 Task: For heading Arial Rounded MT Bold with Underline.  font size for heading26,  'Change the font style of data to'Browallia New.  and font size to 18,  Change the alignment of both headline & data to Align middle & Align Text left.  In the sheet  Drive Sales templetes 
Action: Mouse moved to (1035, 141)
Screenshot: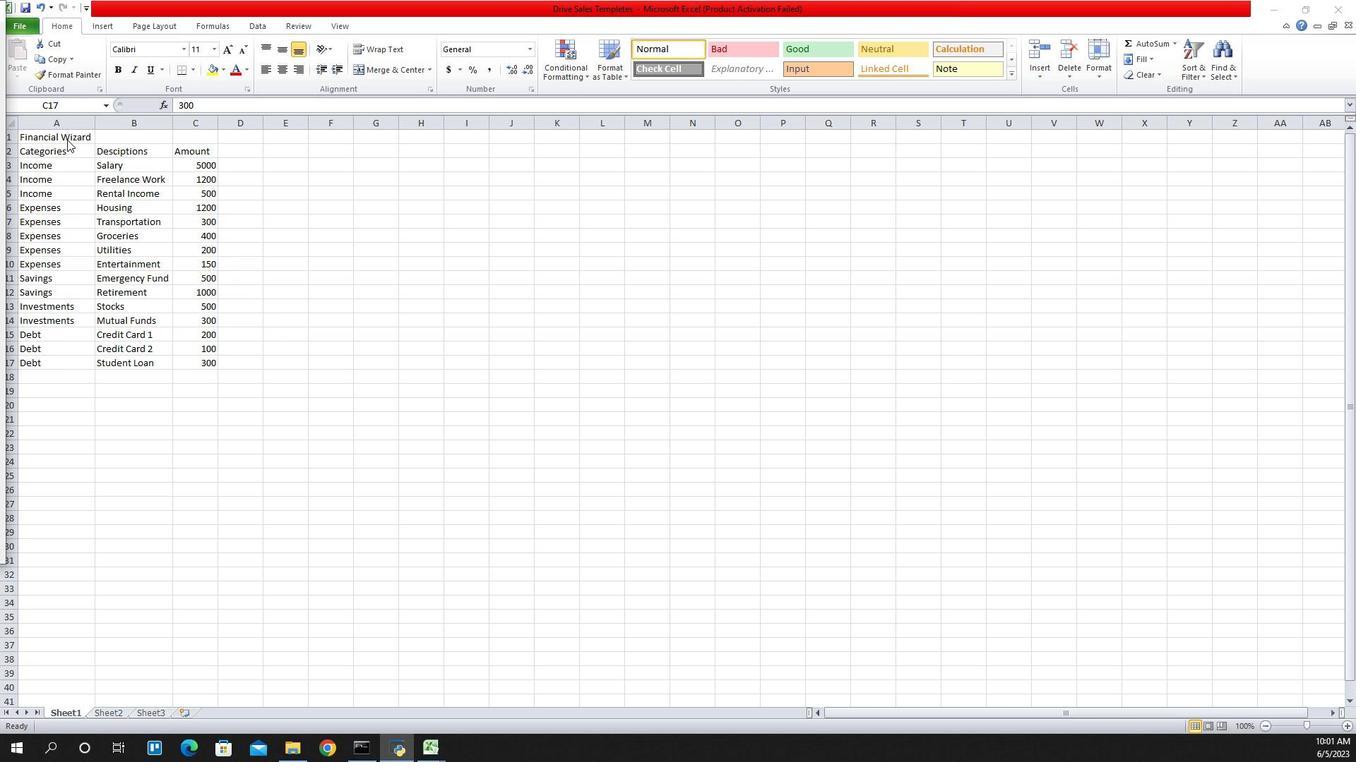 
Action: Mouse pressed left at (1035, 141)
Screenshot: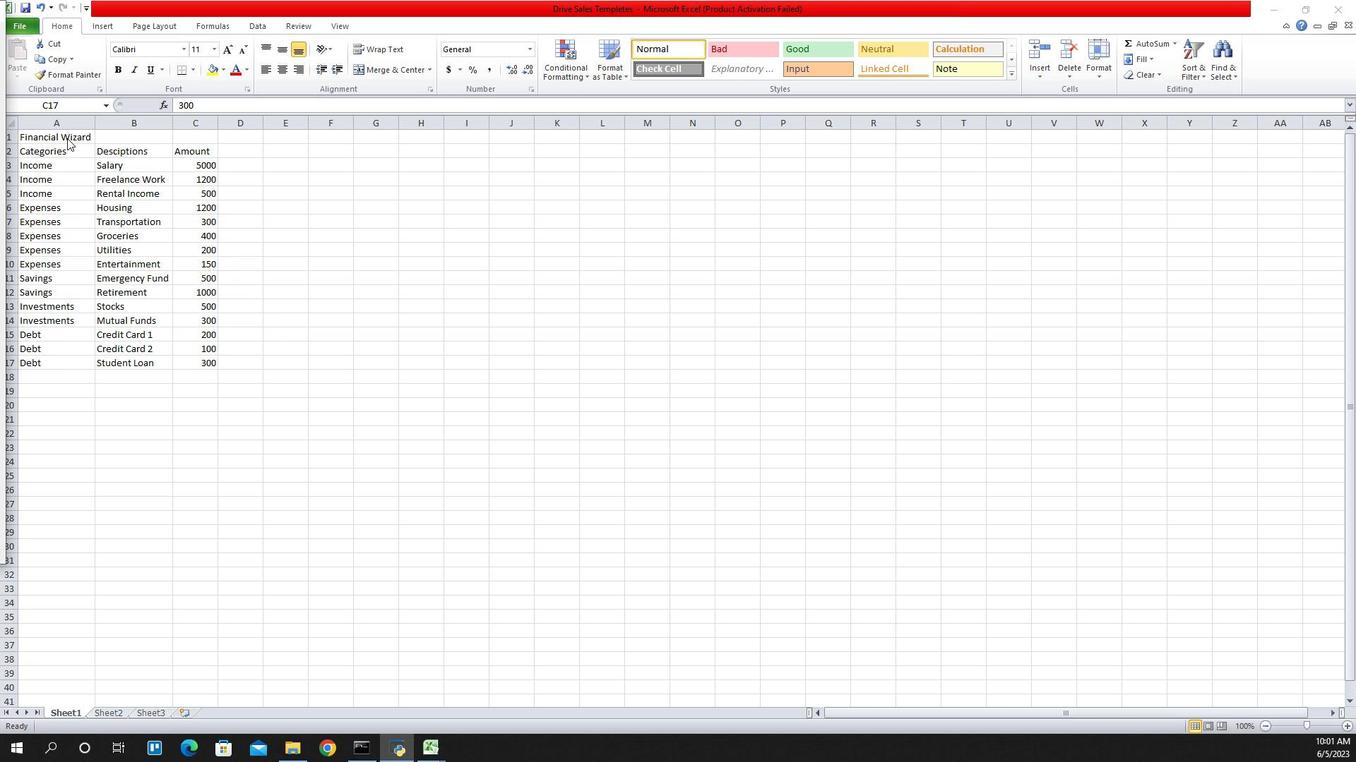 
Action: Mouse moved to (1031, 139)
Screenshot: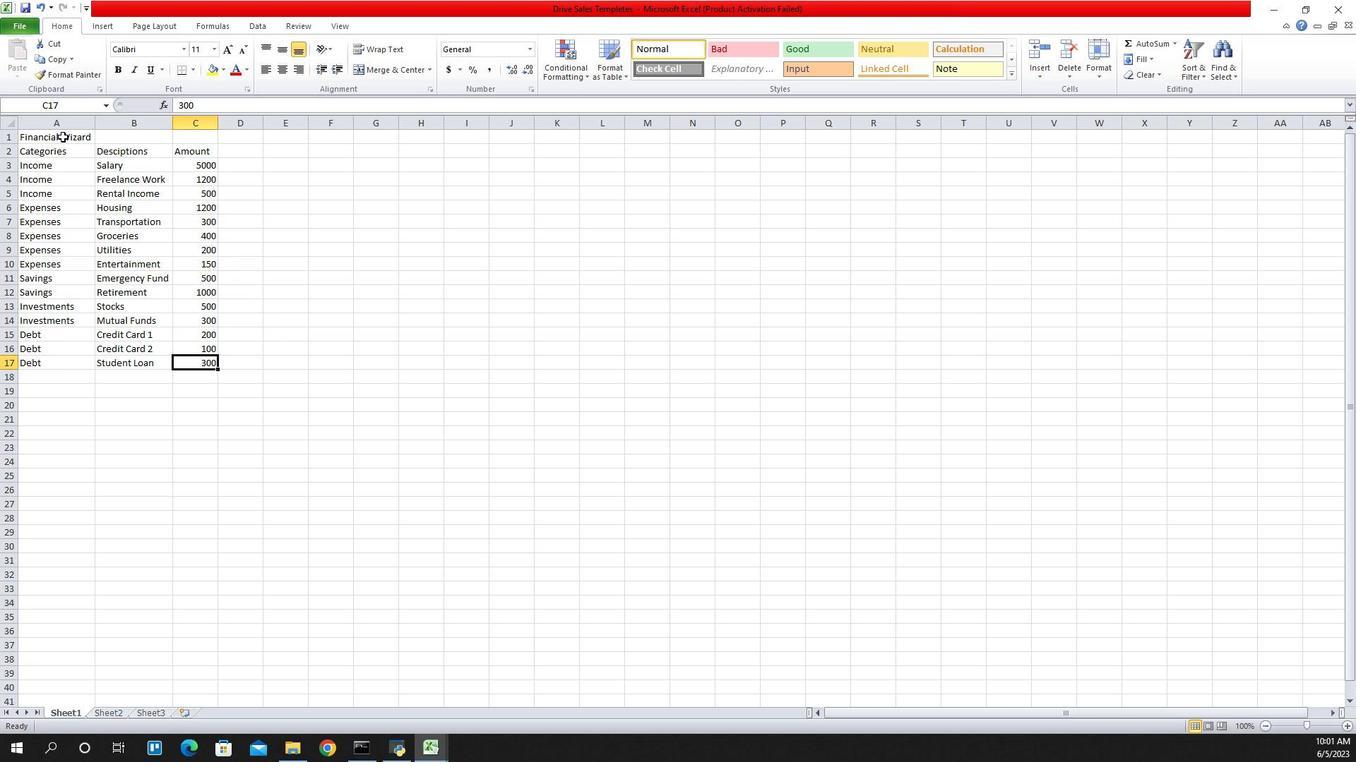 
Action: Mouse pressed left at (1031, 139)
Screenshot: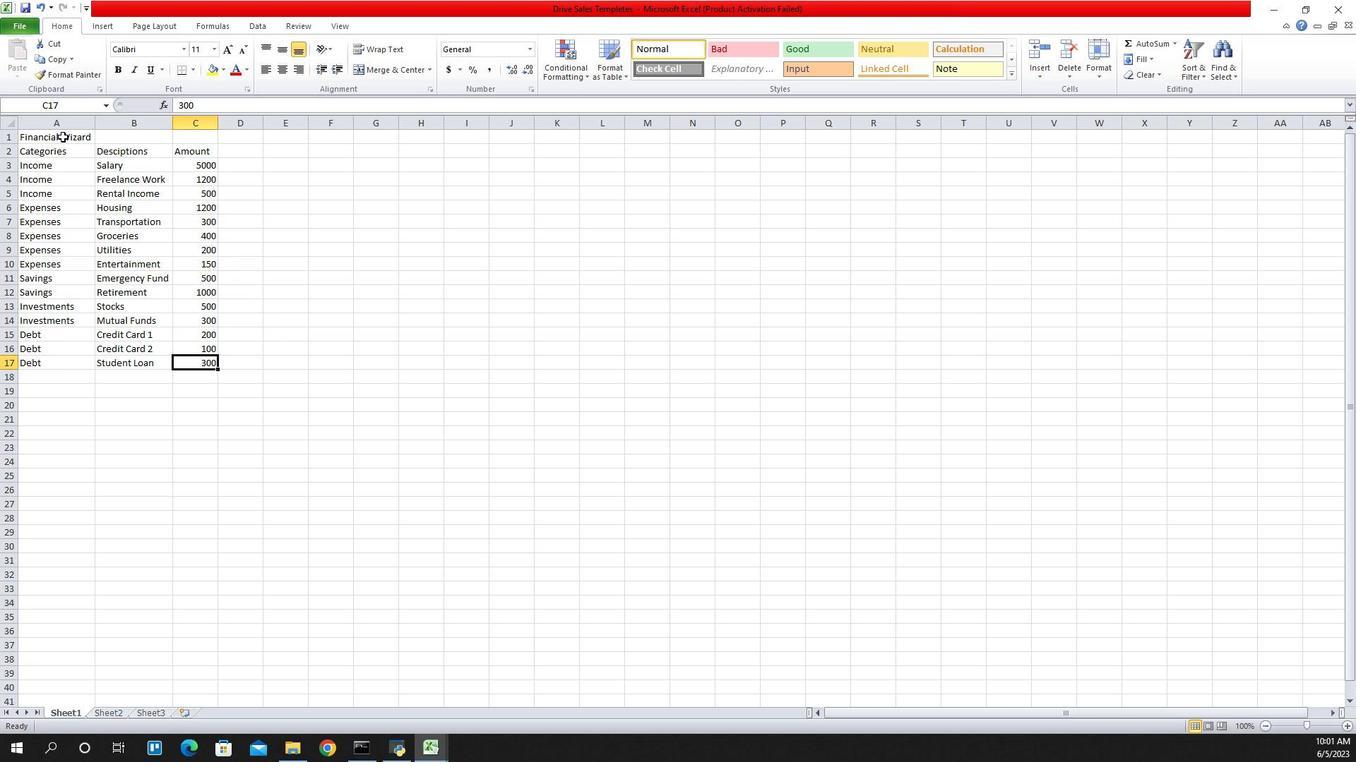 
Action: Mouse moved to (1359, 72)
Screenshot: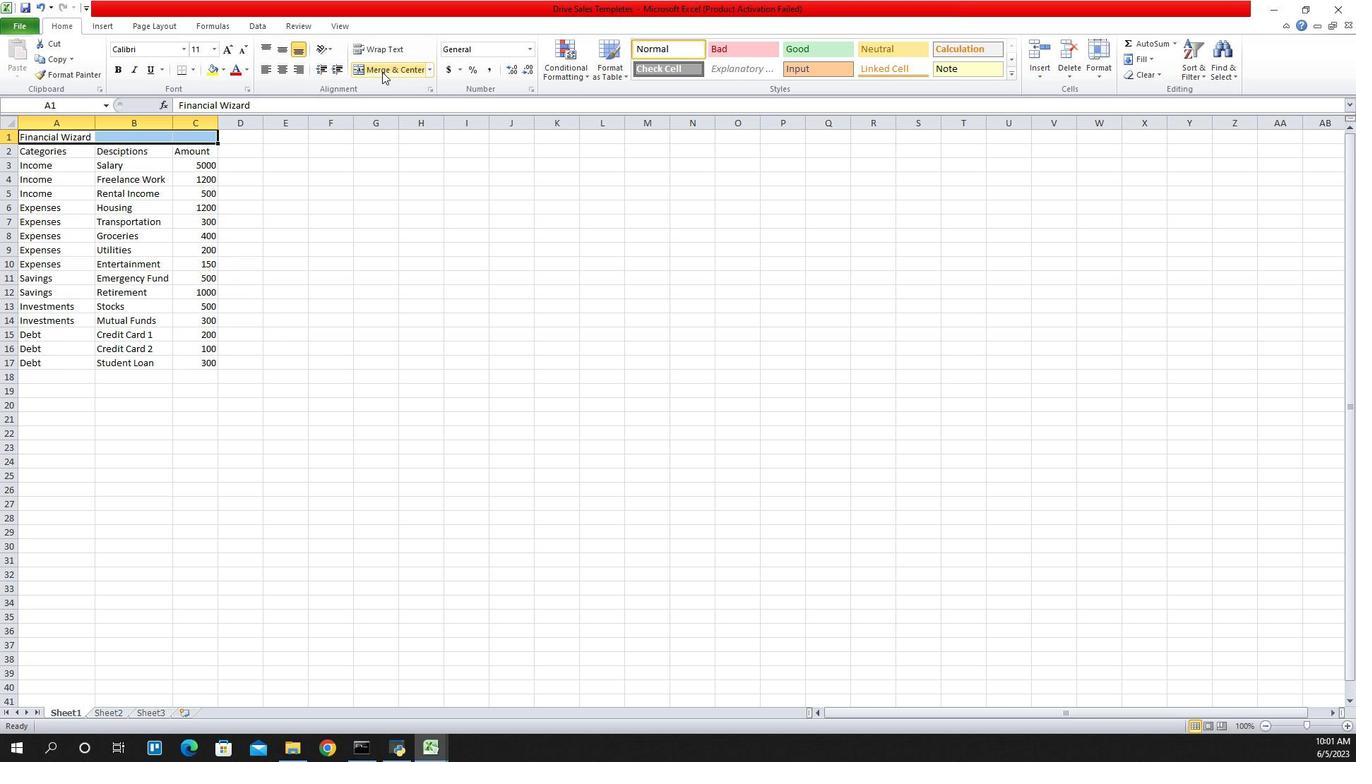 
Action: Mouse pressed left at (1359, 72)
Screenshot: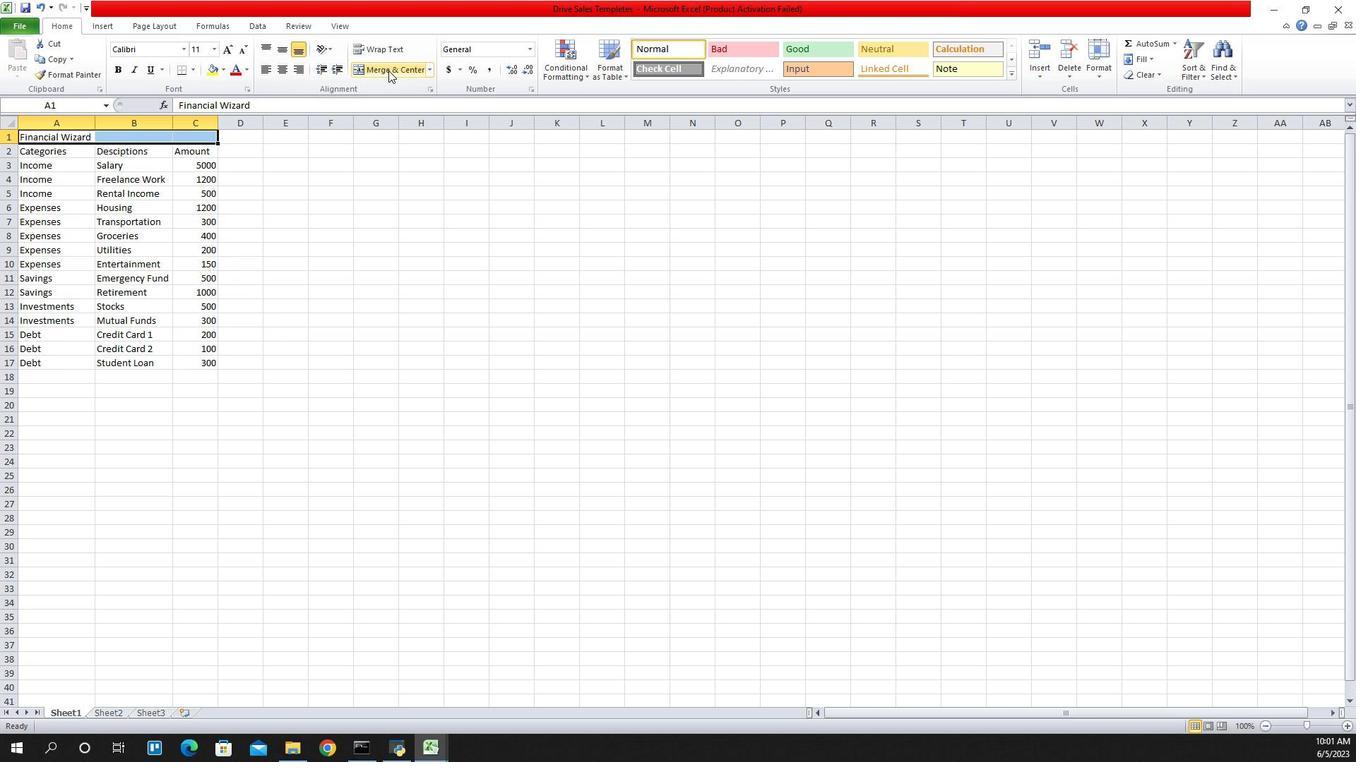 
Action: Mouse moved to (1119, 54)
Screenshot: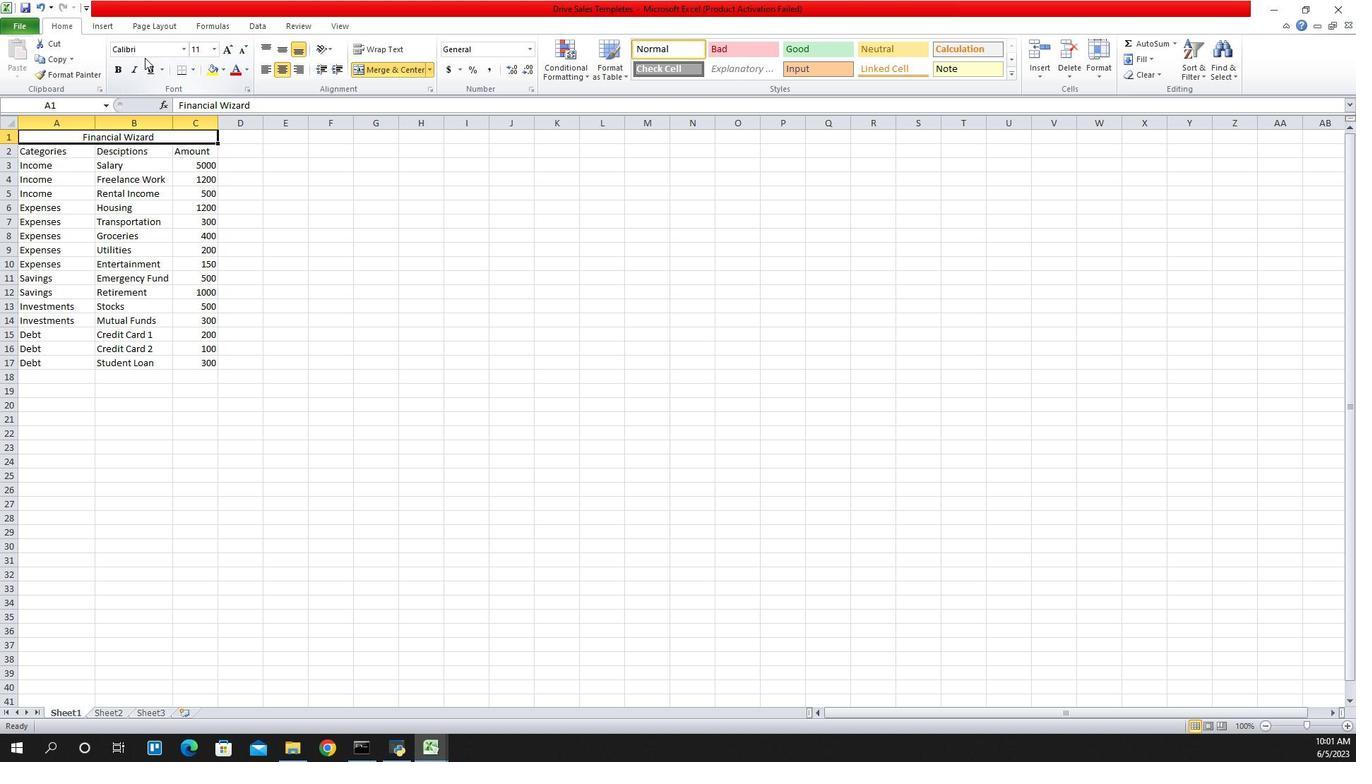 
Action: Mouse pressed left at (1119, 54)
Screenshot: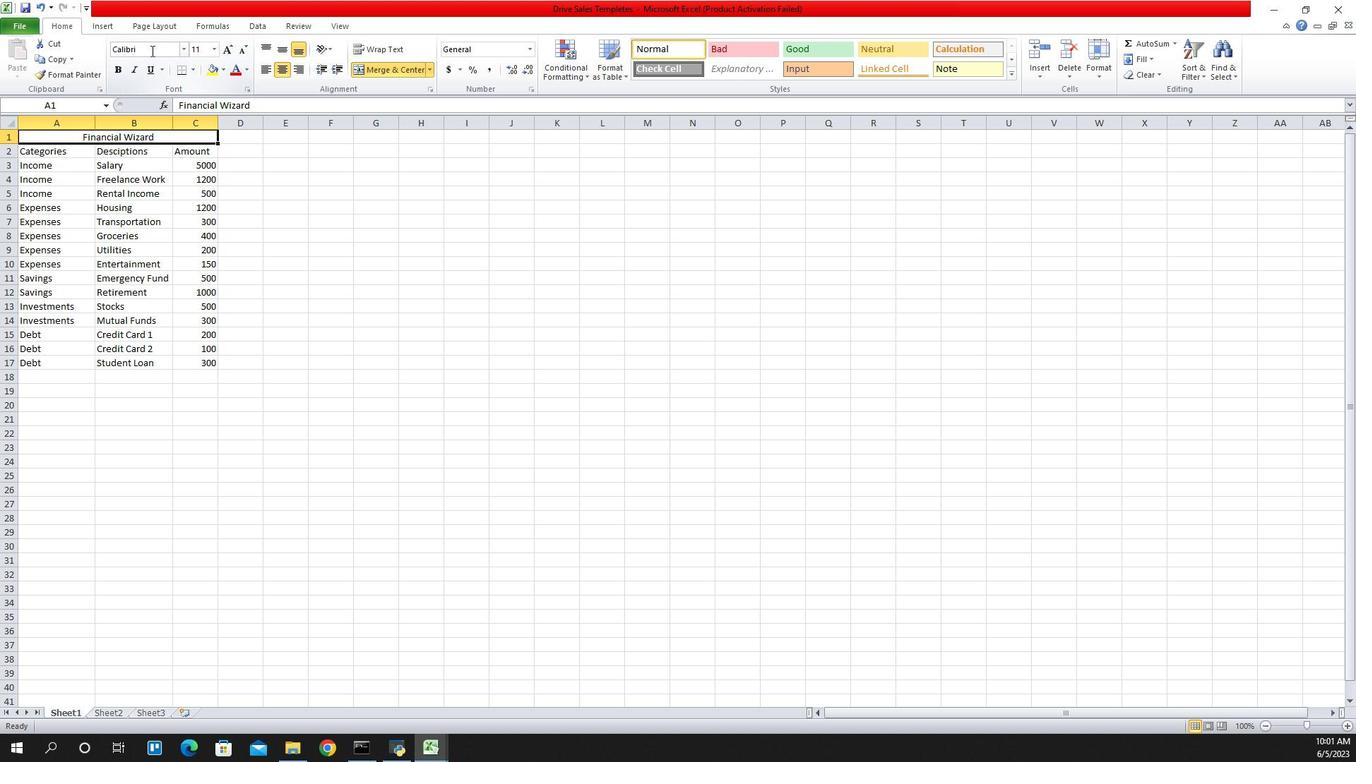 
Action: Key pressed arial<Key.space>rounded<Key.space>mt<Key.enter>
Screenshot: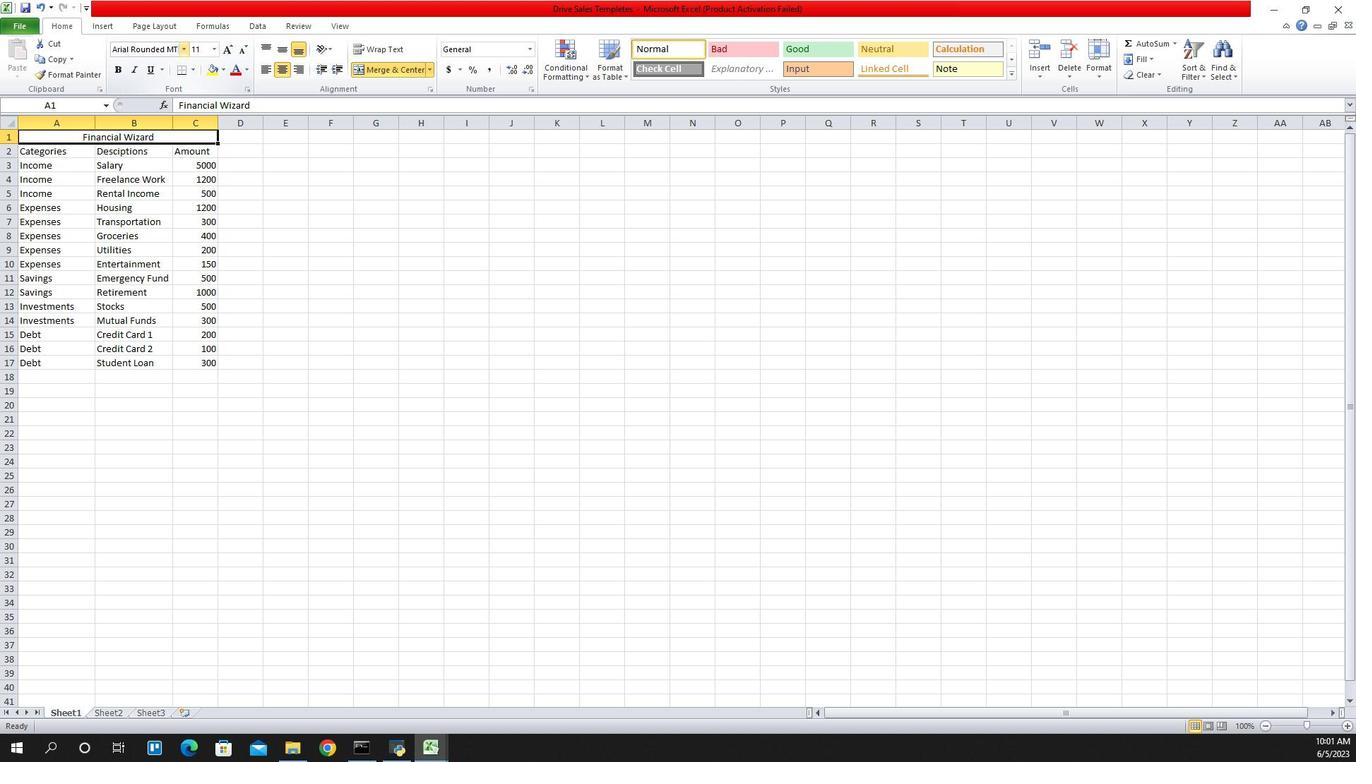 
Action: Mouse moved to (1120, 78)
Screenshot: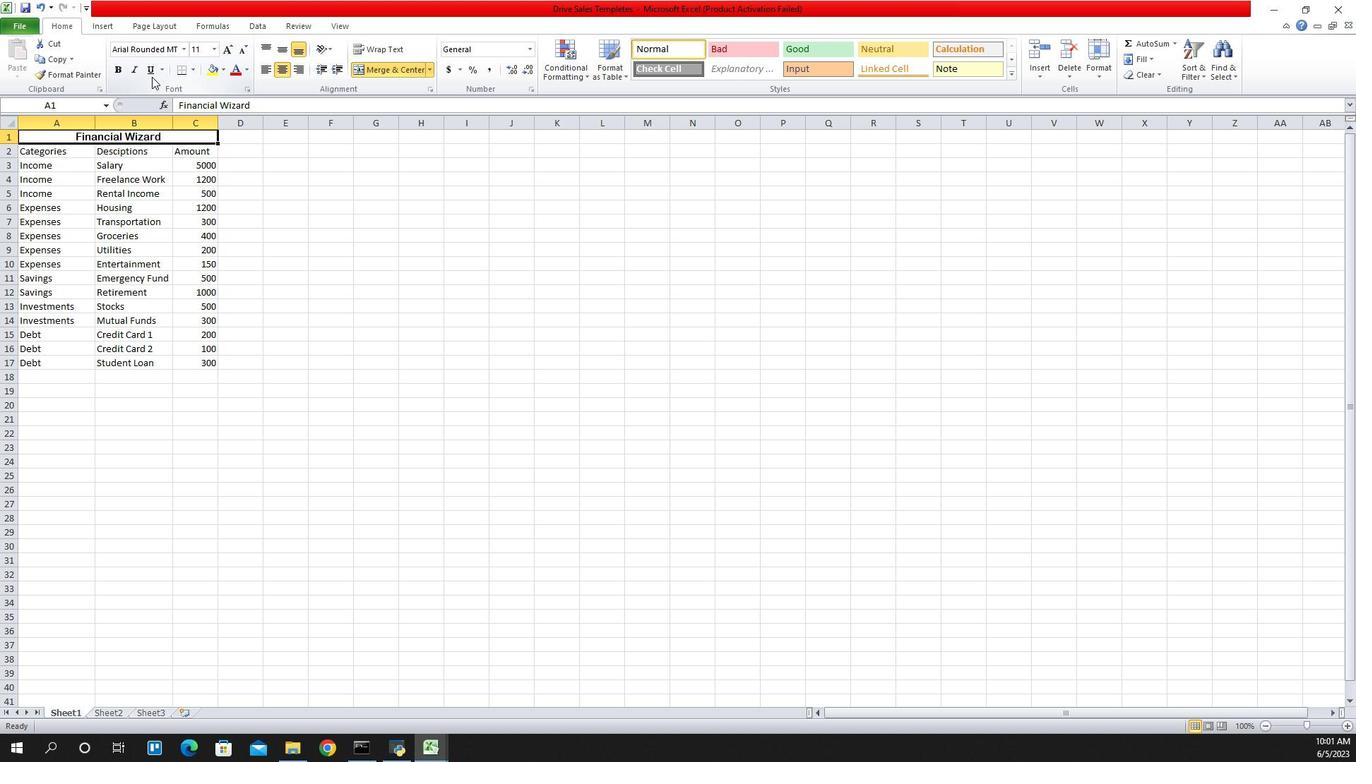 
Action: Mouse pressed left at (1120, 78)
Screenshot: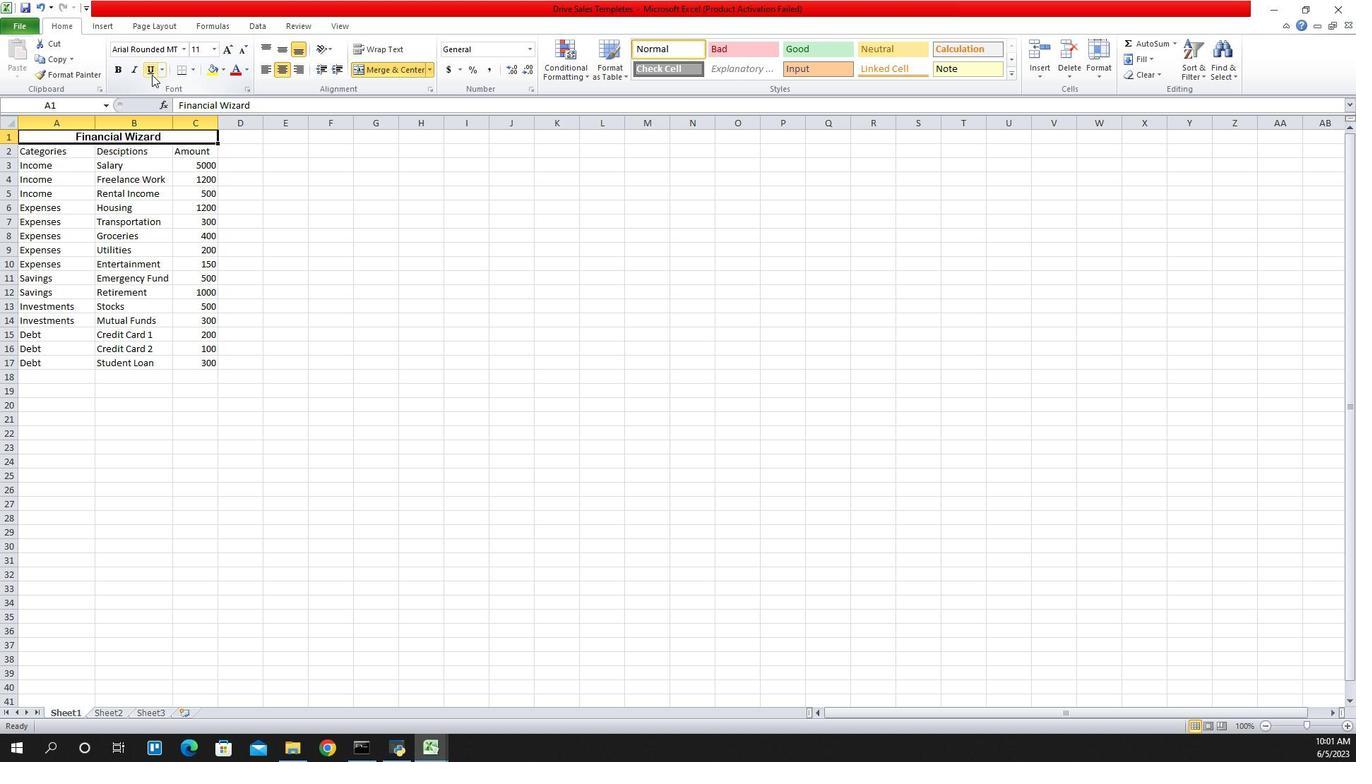 
Action: Mouse moved to (1183, 58)
Screenshot: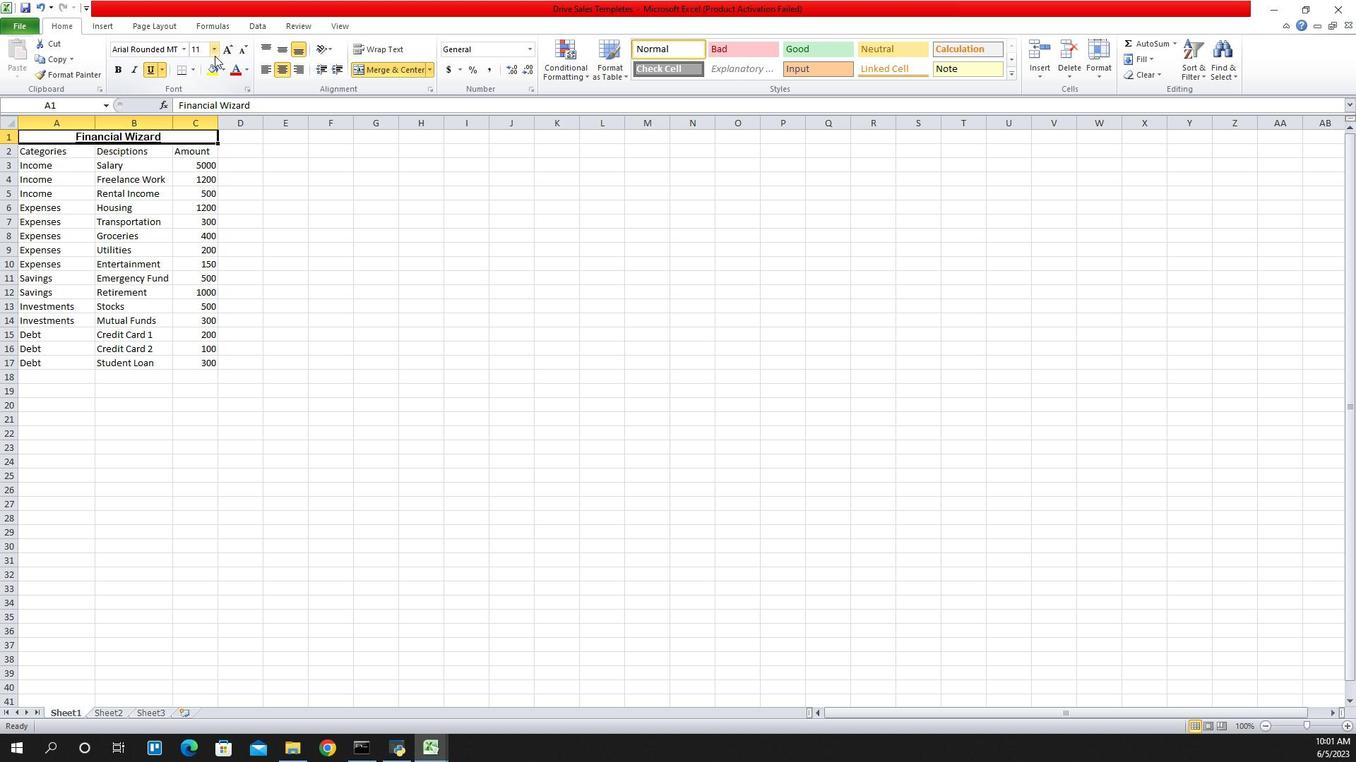 
Action: Mouse pressed left at (1183, 58)
Screenshot: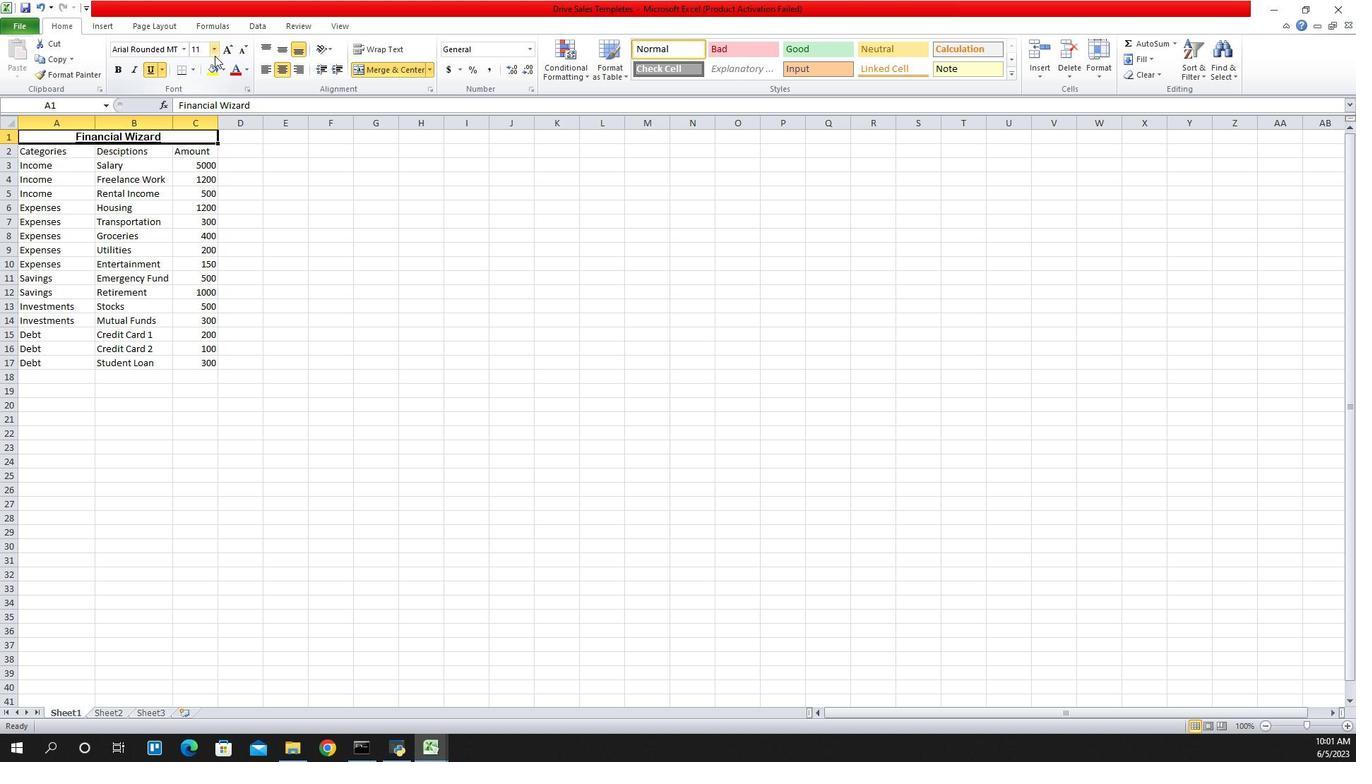 
Action: Mouse moved to (1168, 199)
Screenshot: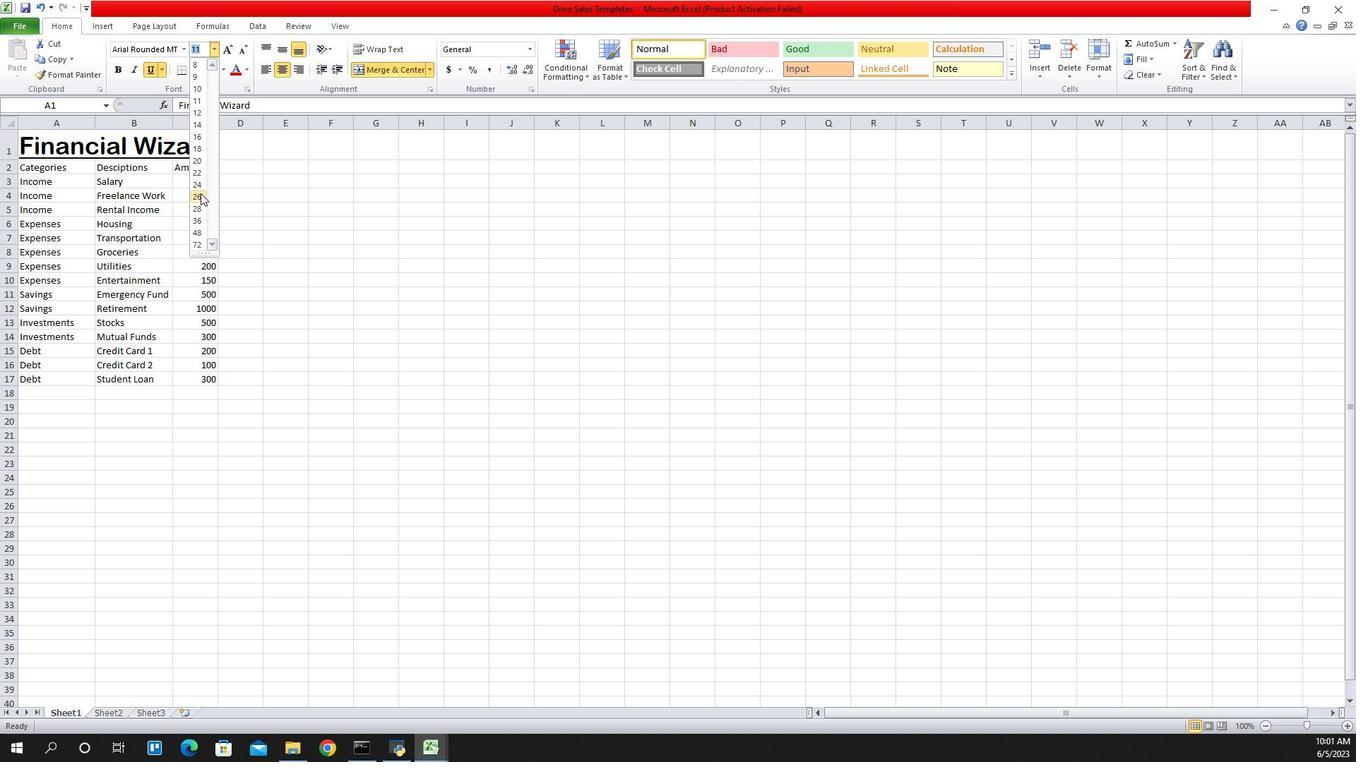 
Action: Mouse pressed left at (1168, 199)
Screenshot: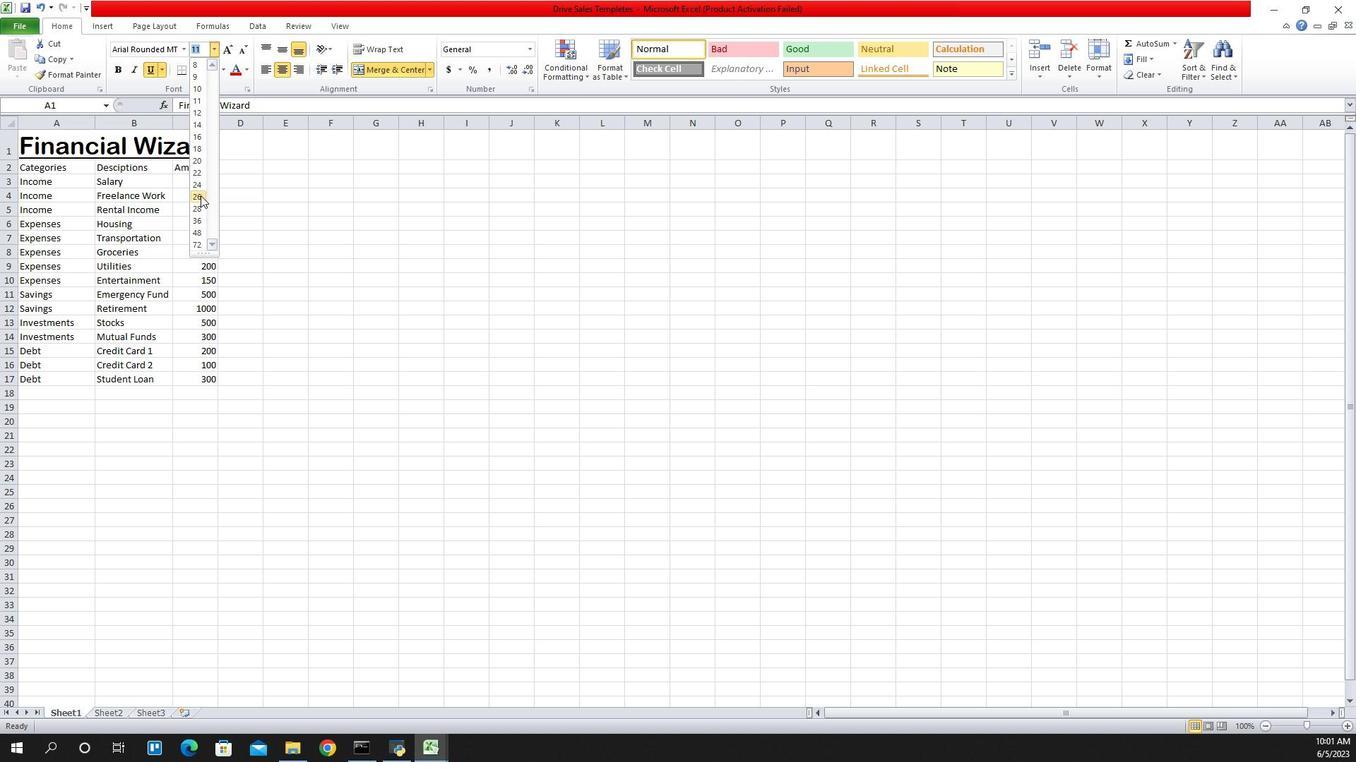 
Action: Mouse moved to (1049, 172)
Screenshot: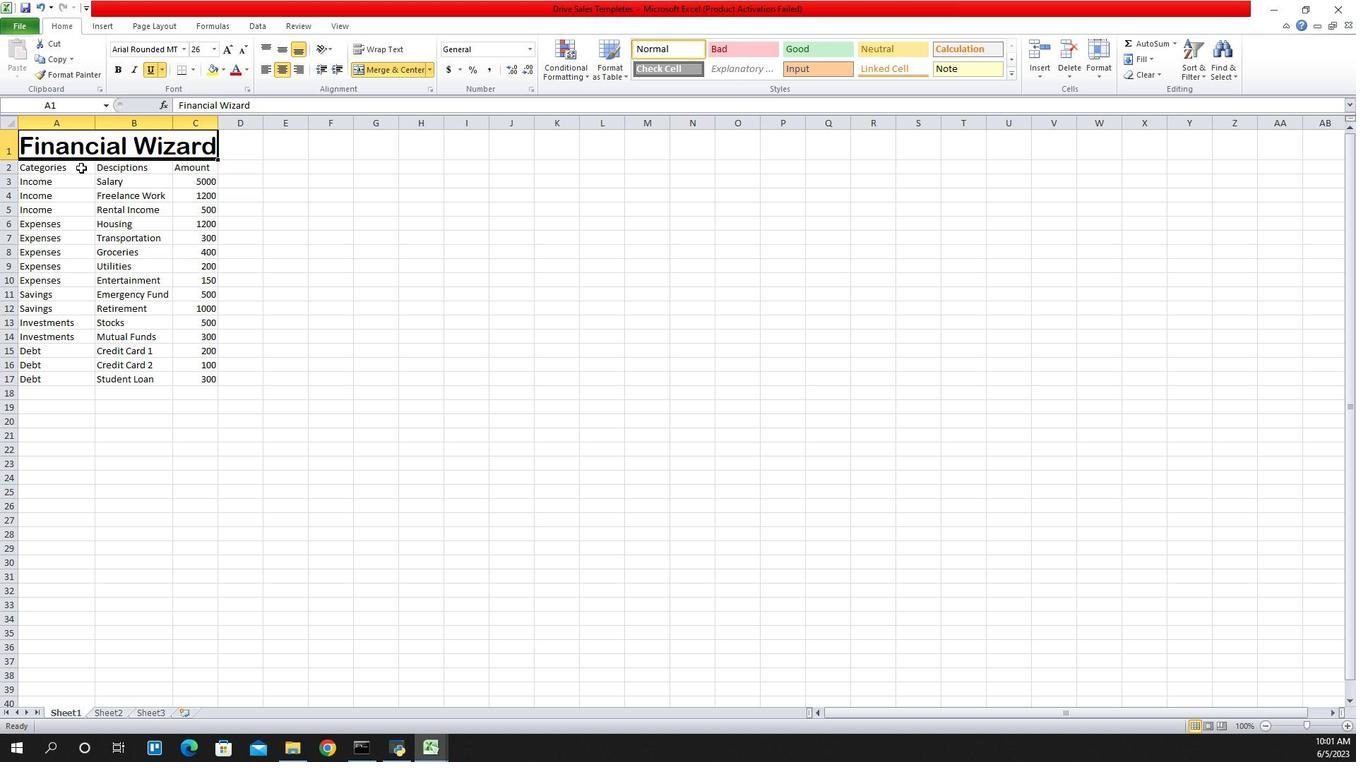 
Action: Mouse pressed left at (1049, 172)
Screenshot: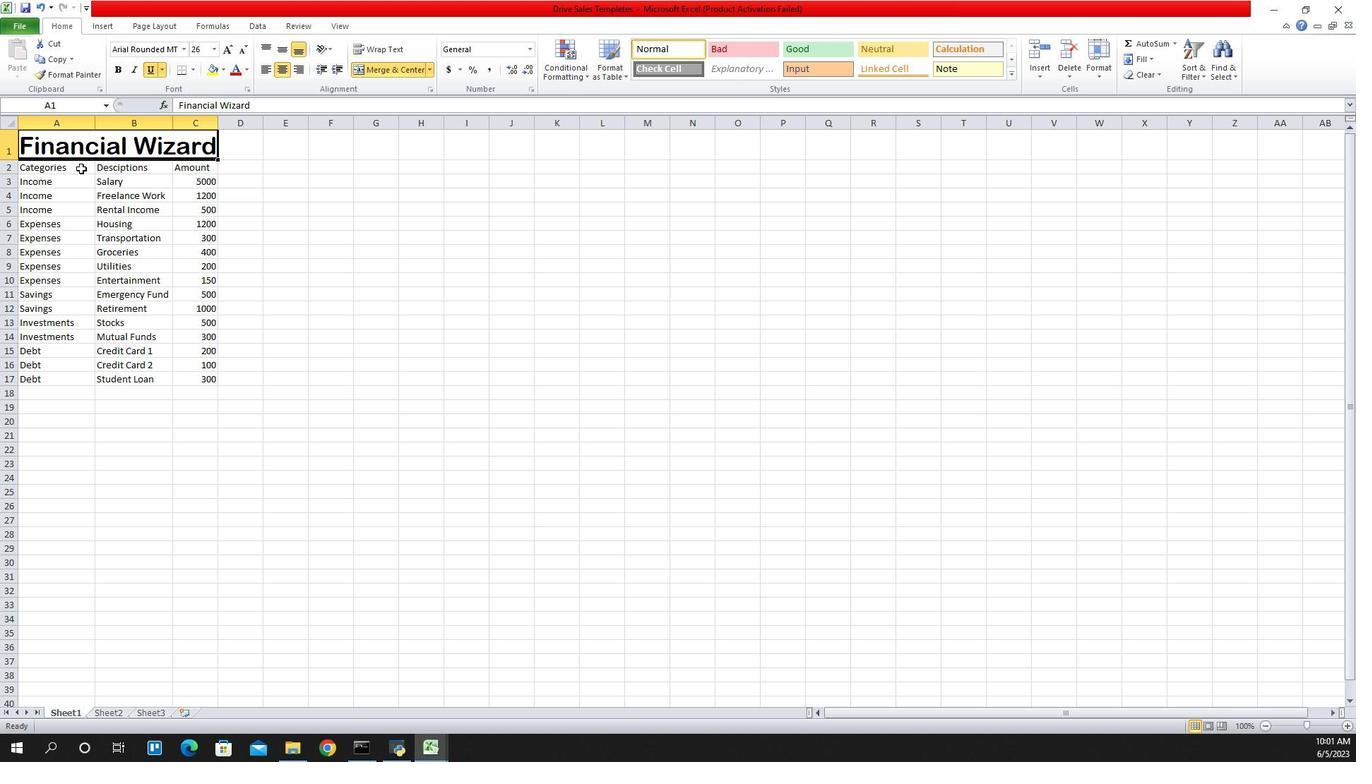 
Action: Mouse moved to (1135, 57)
Screenshot: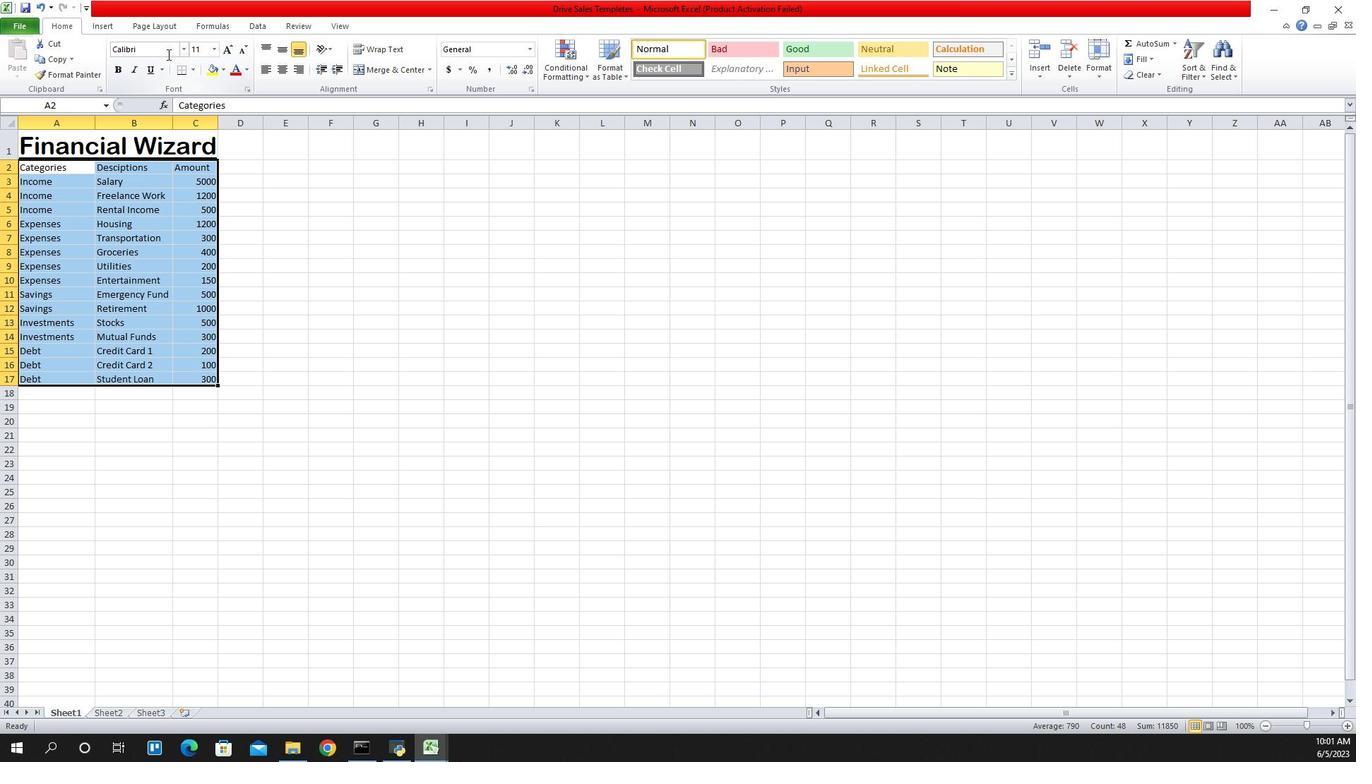 
Action: Mouse pressed left at (1135, 57)
Screenshot: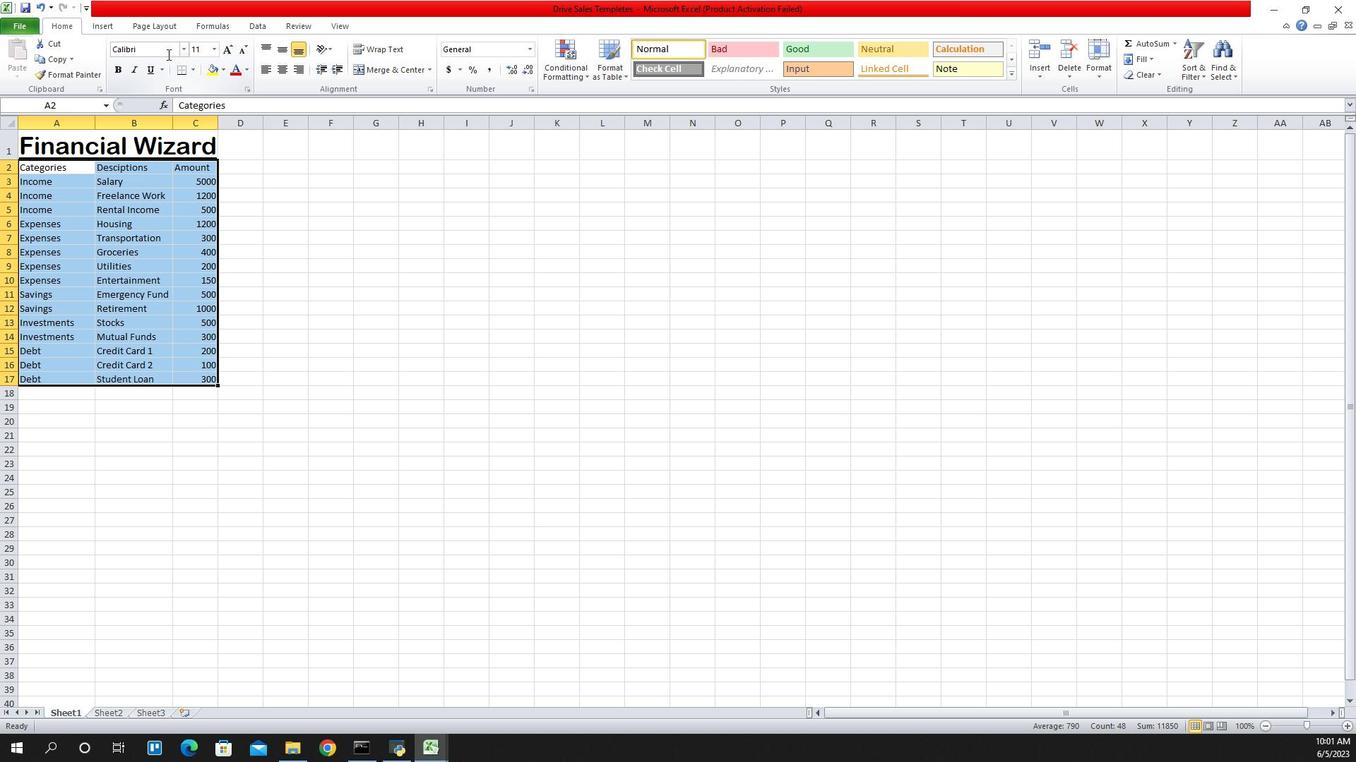
Action: Key pressed browallia<Key.space>new<Key.enter>
Screenshot: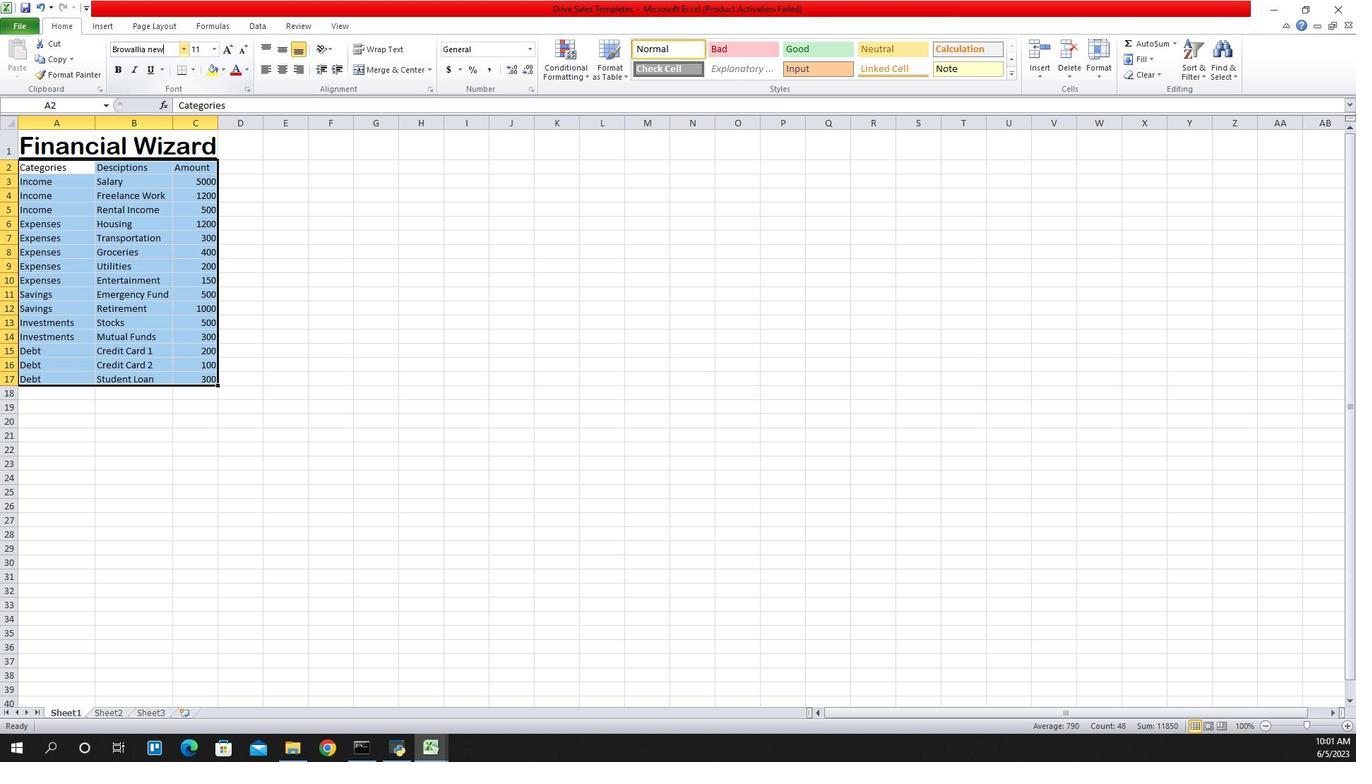 
Action: Mouse moved to (1186, 55)
Screenshot: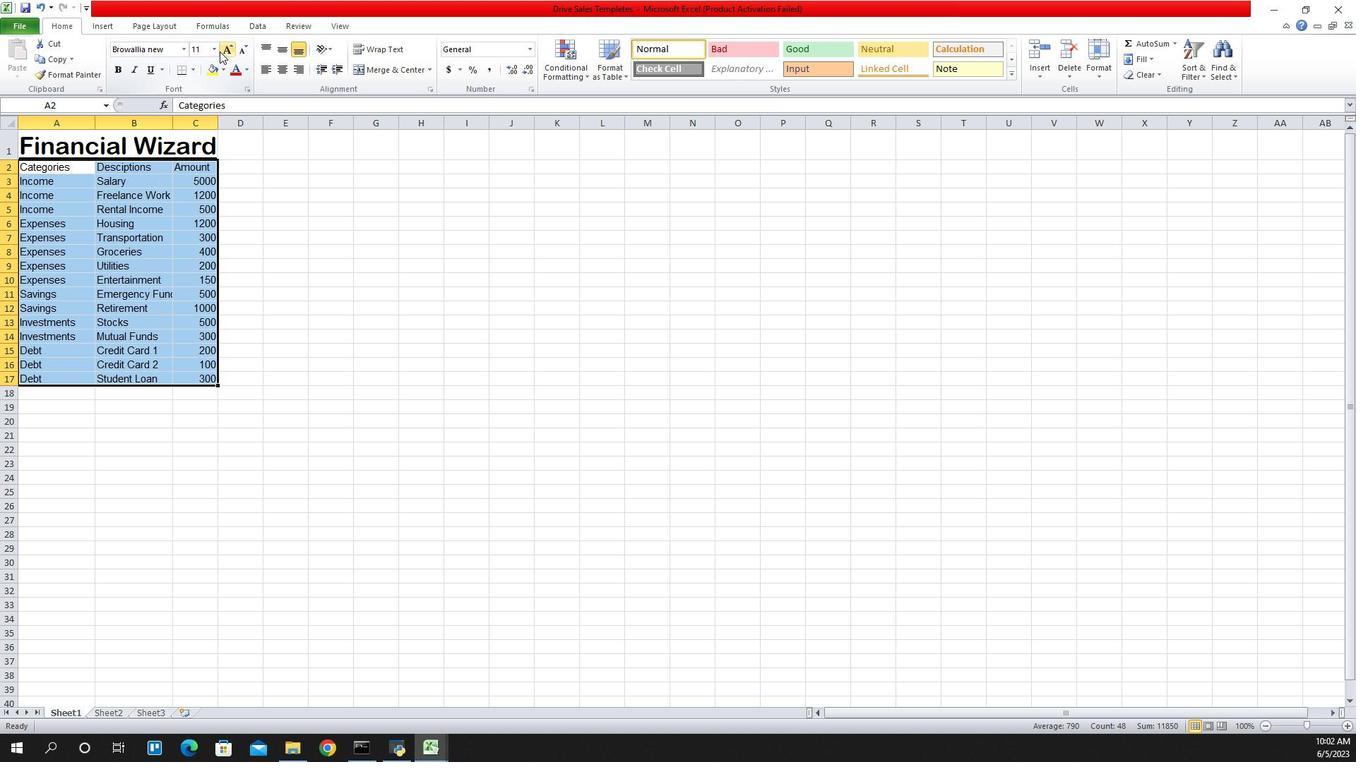 
Action: Mouse pressed left at (1186, 55)
Screenshot: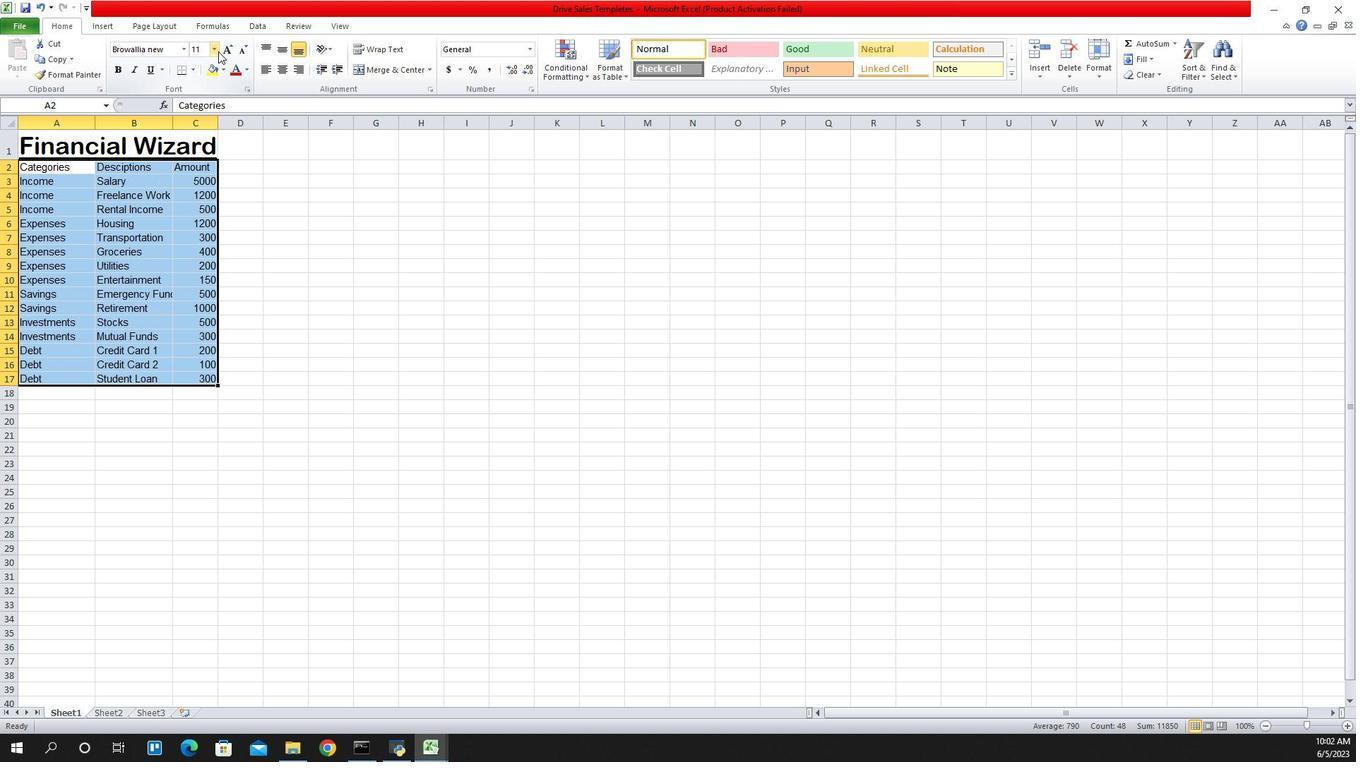 
Action: Mouse moved to (1172, 152)
Screenshot: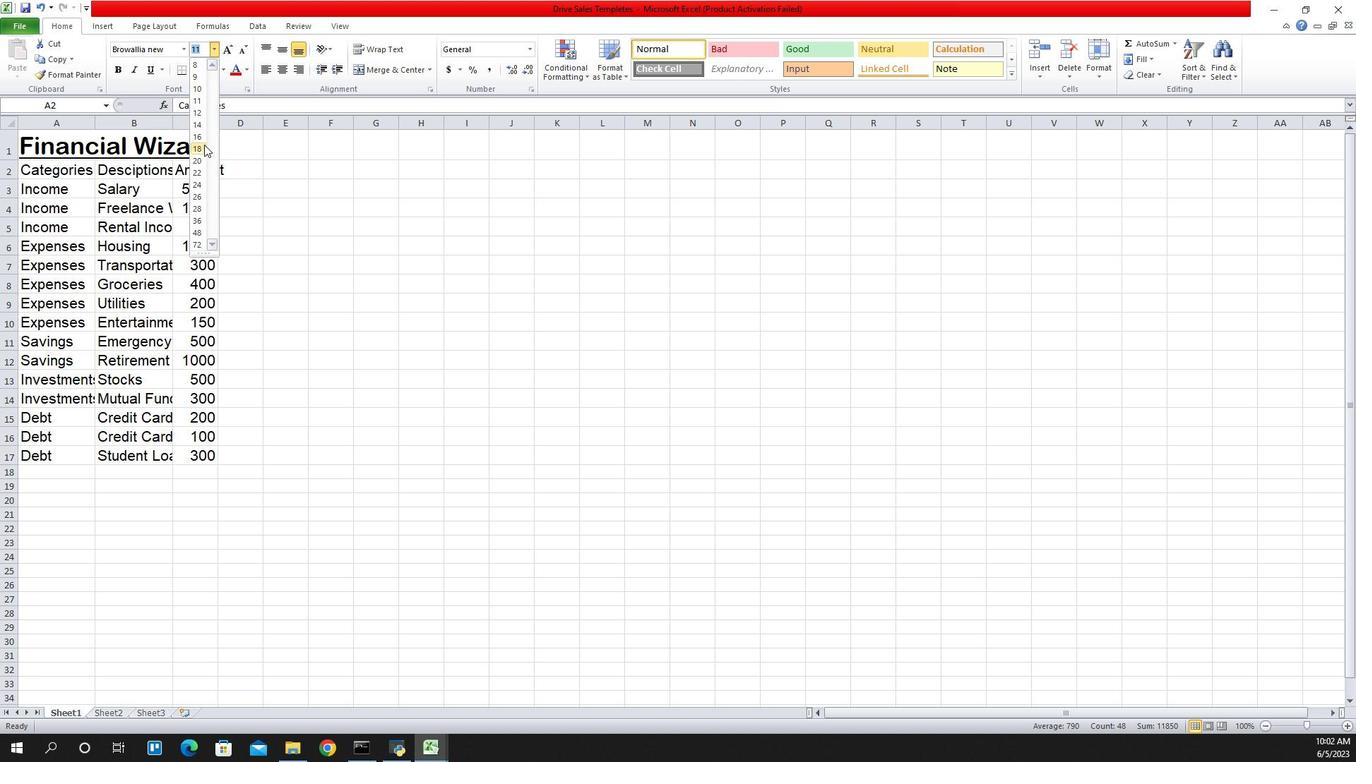 
Action: Mouse pressed left at (1172, 152)
Screenshot: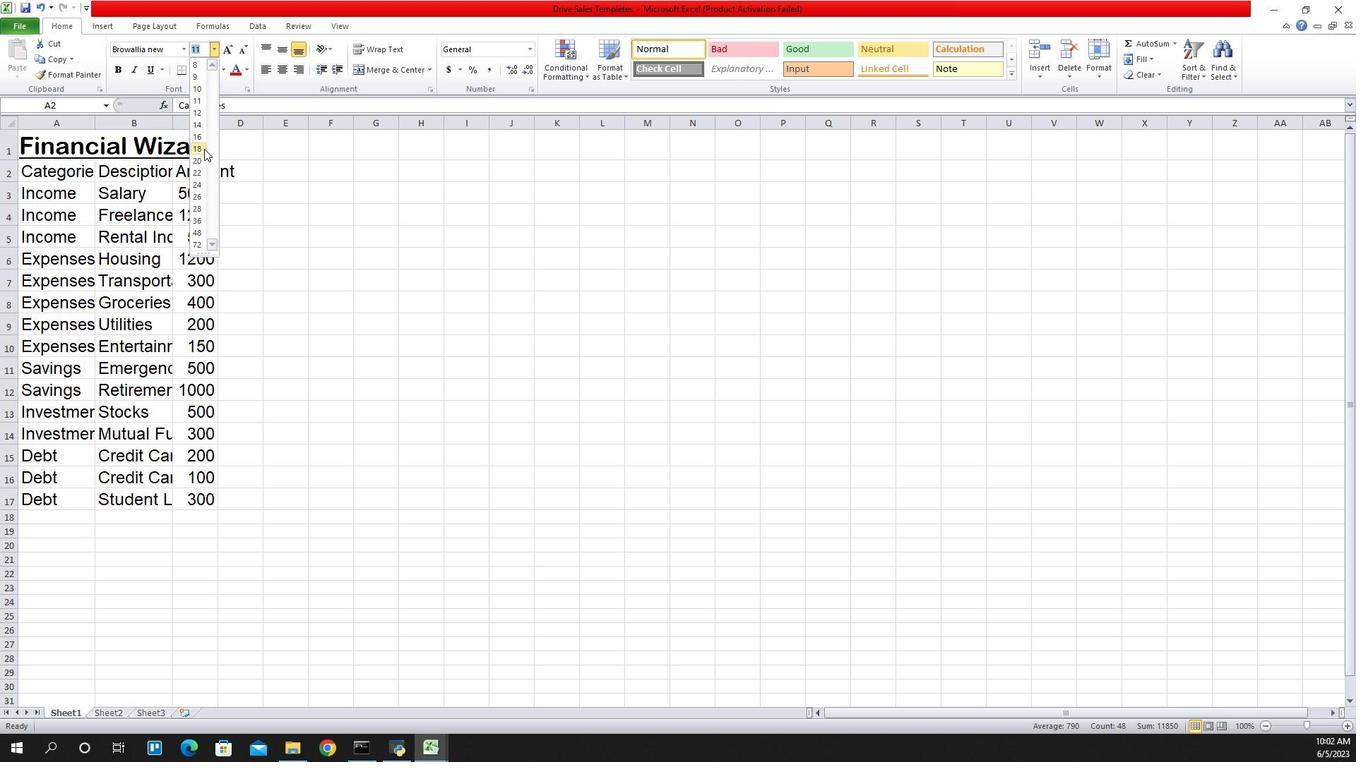 
Action: Mouse moved to (1086, 146)
Screenshot: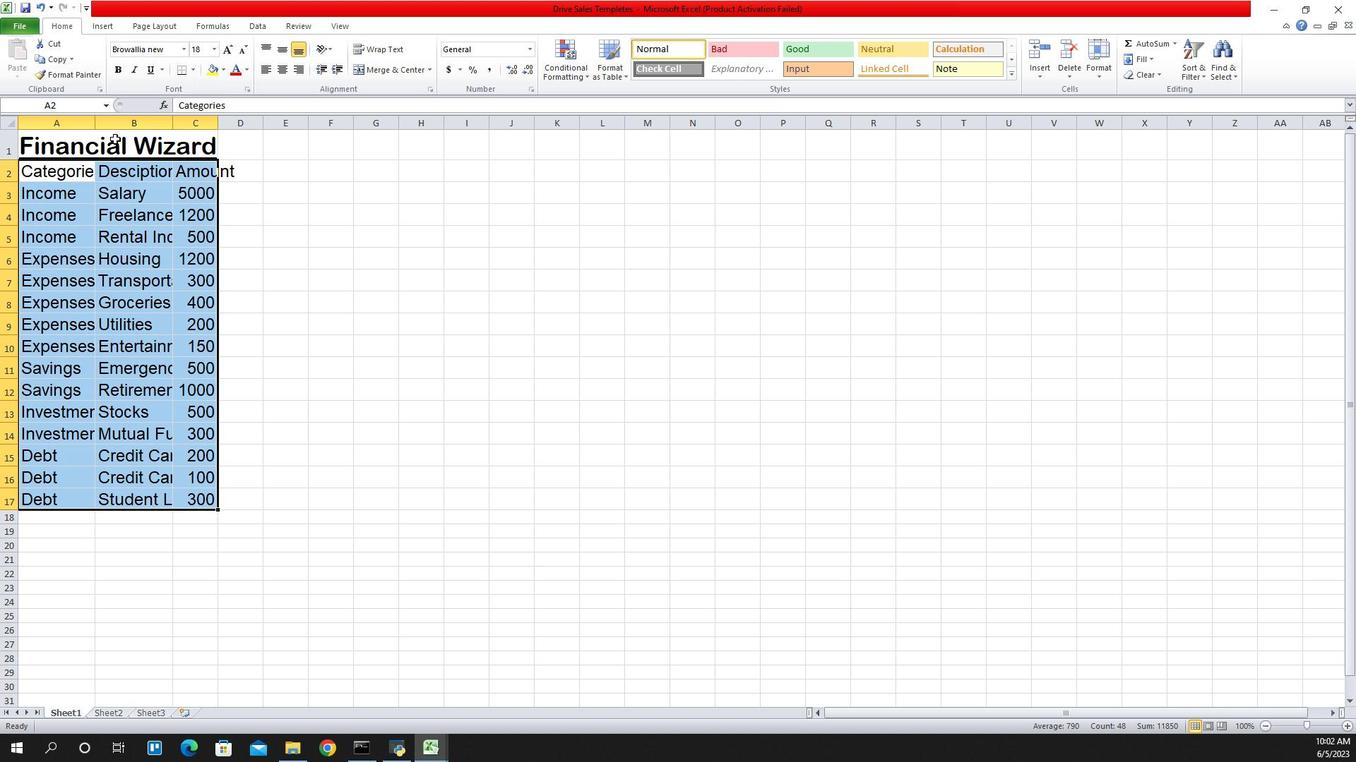 
Action: Mouse pressed left at (1086, 146)
Screenshot: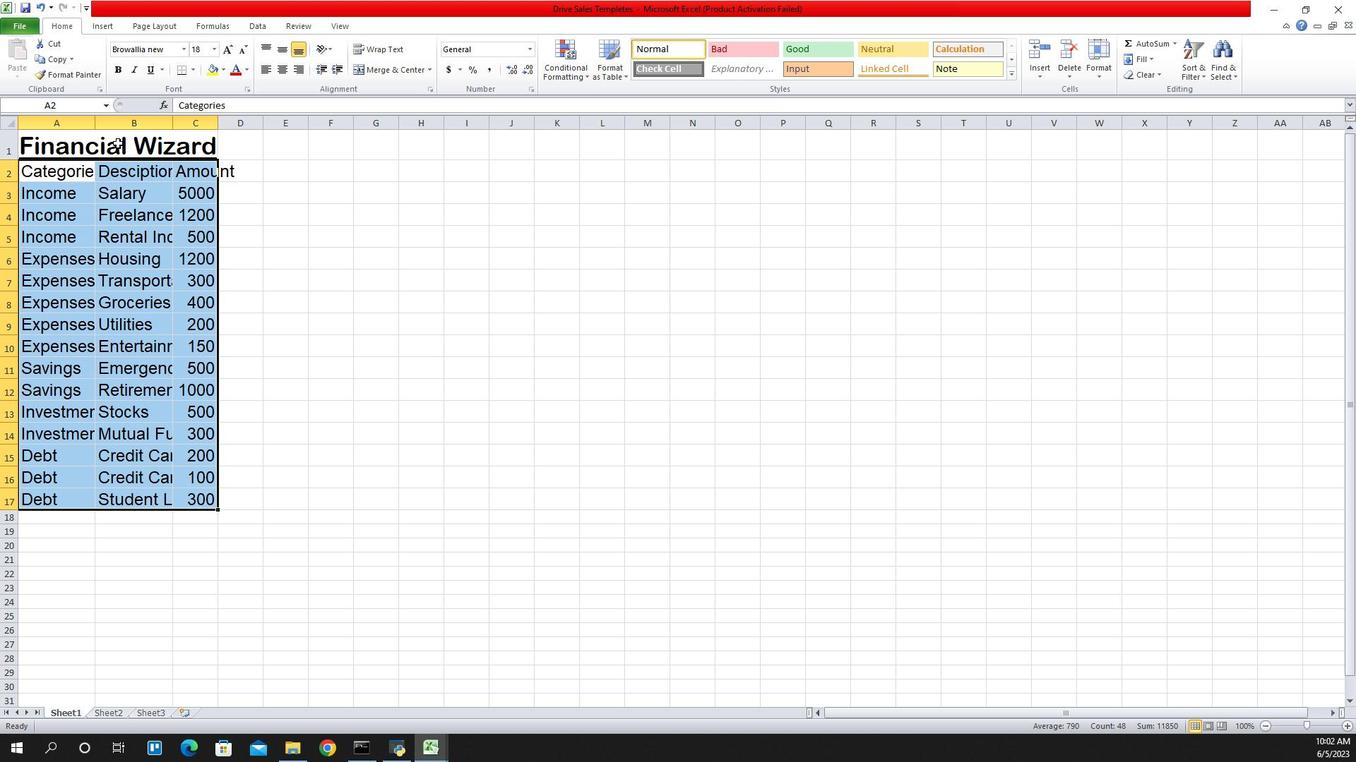 
Action: Mouse moved to (1049, 126)
Screenshot: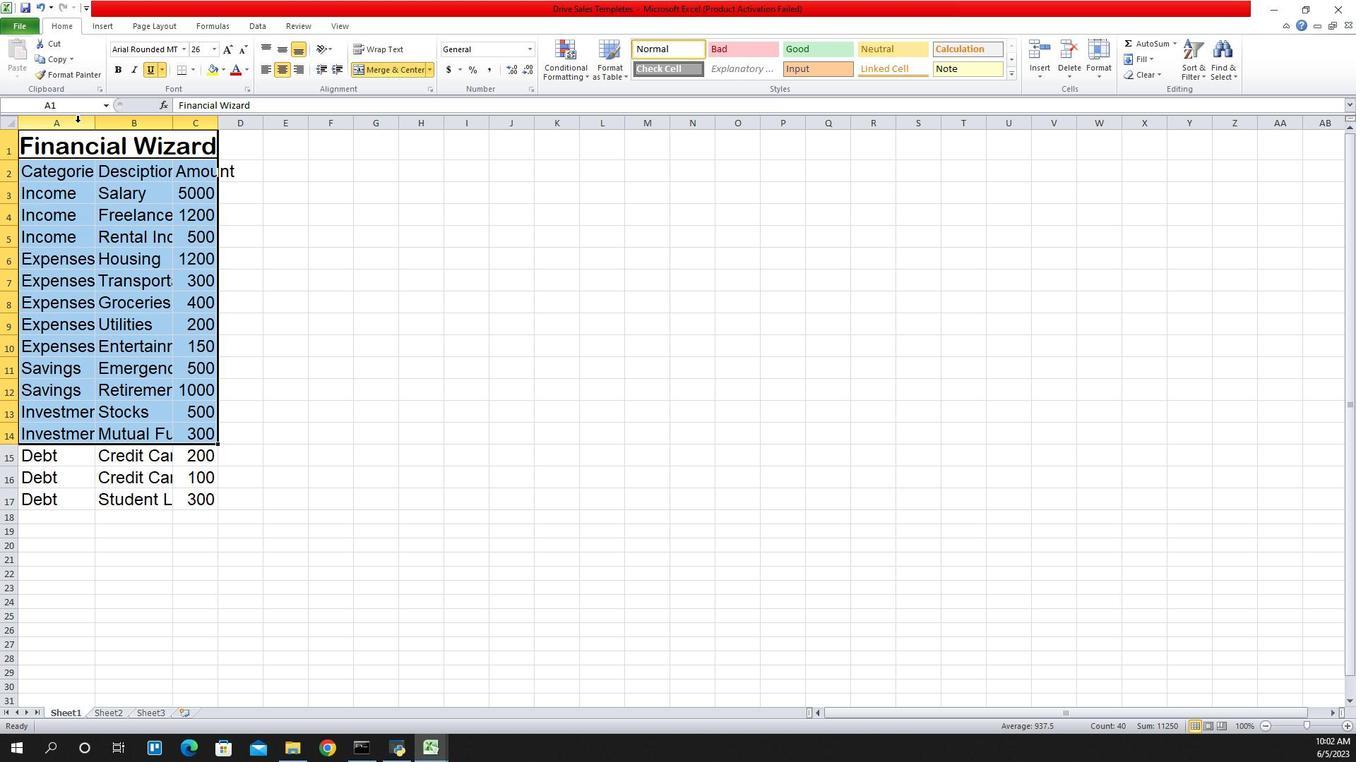 
Action: Mouse pressed left at (1048, 126)
Screenshot: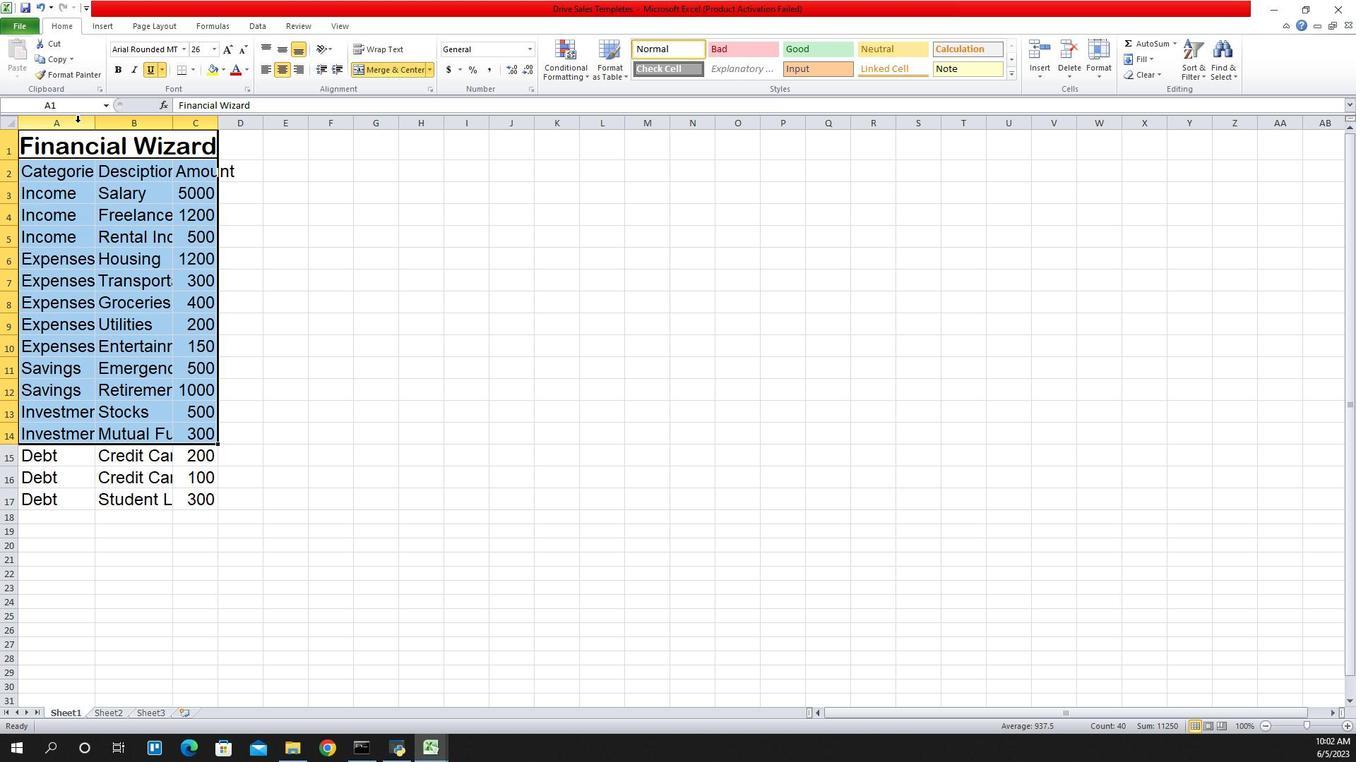 
Action: Mouse moved to (1143, 129)
Screenshot: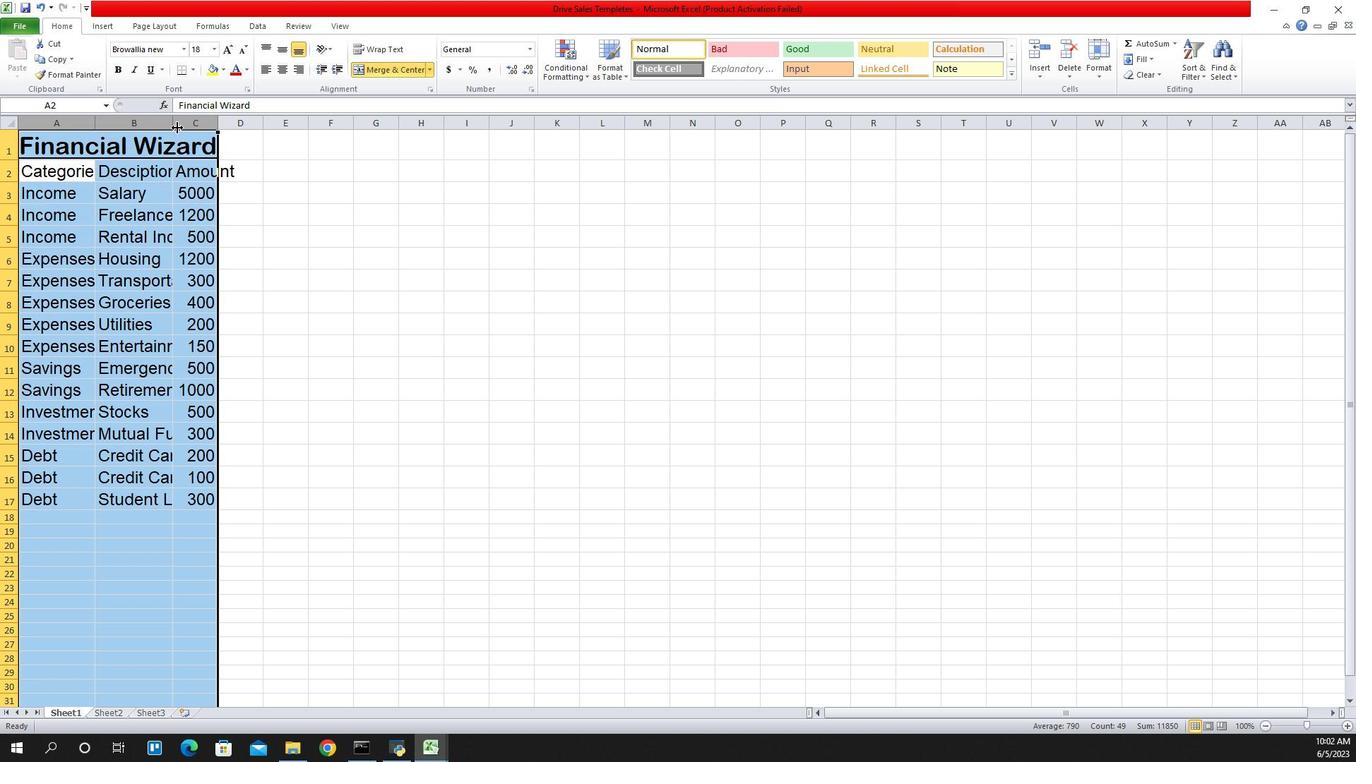 
Action: Mouse pressed left at (1143, 129)
Screenshot: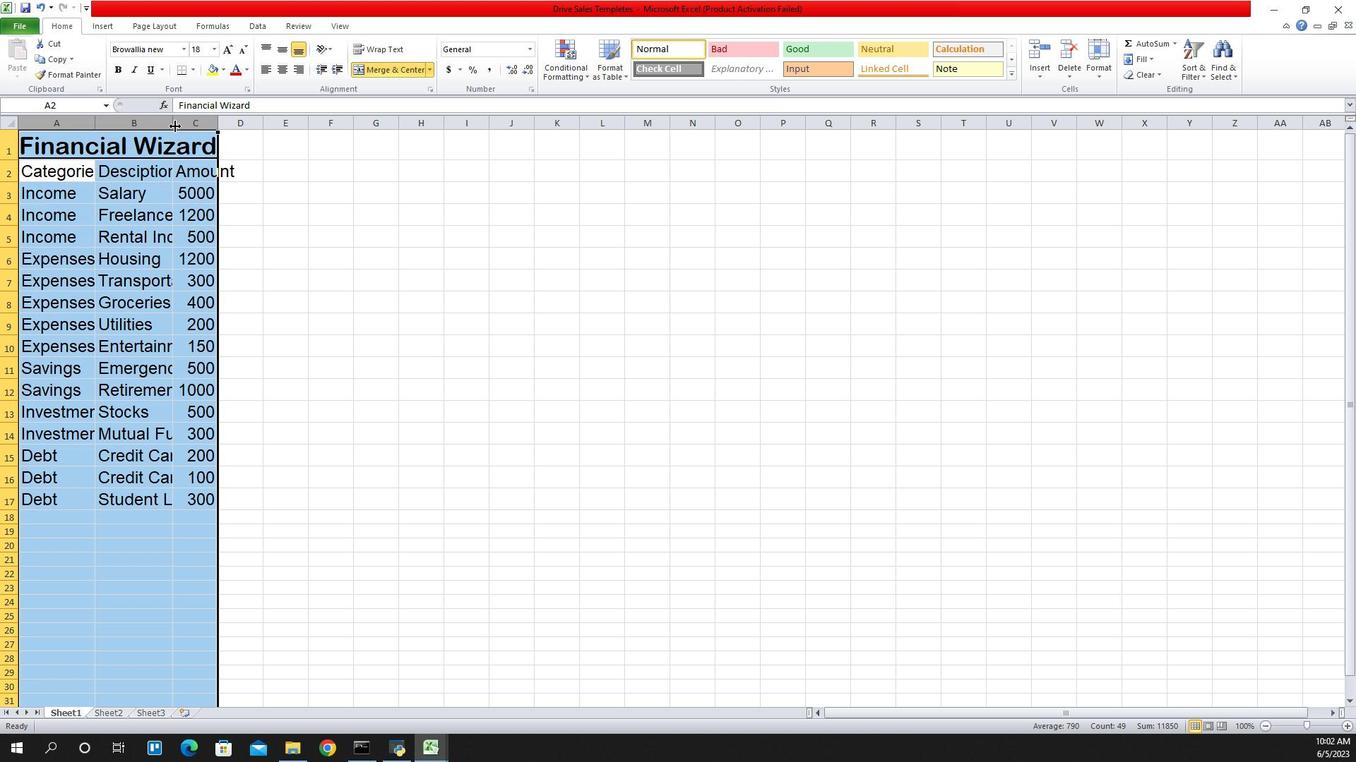 
Action: Mouse pressed left at (1143, 129)
Screenshot: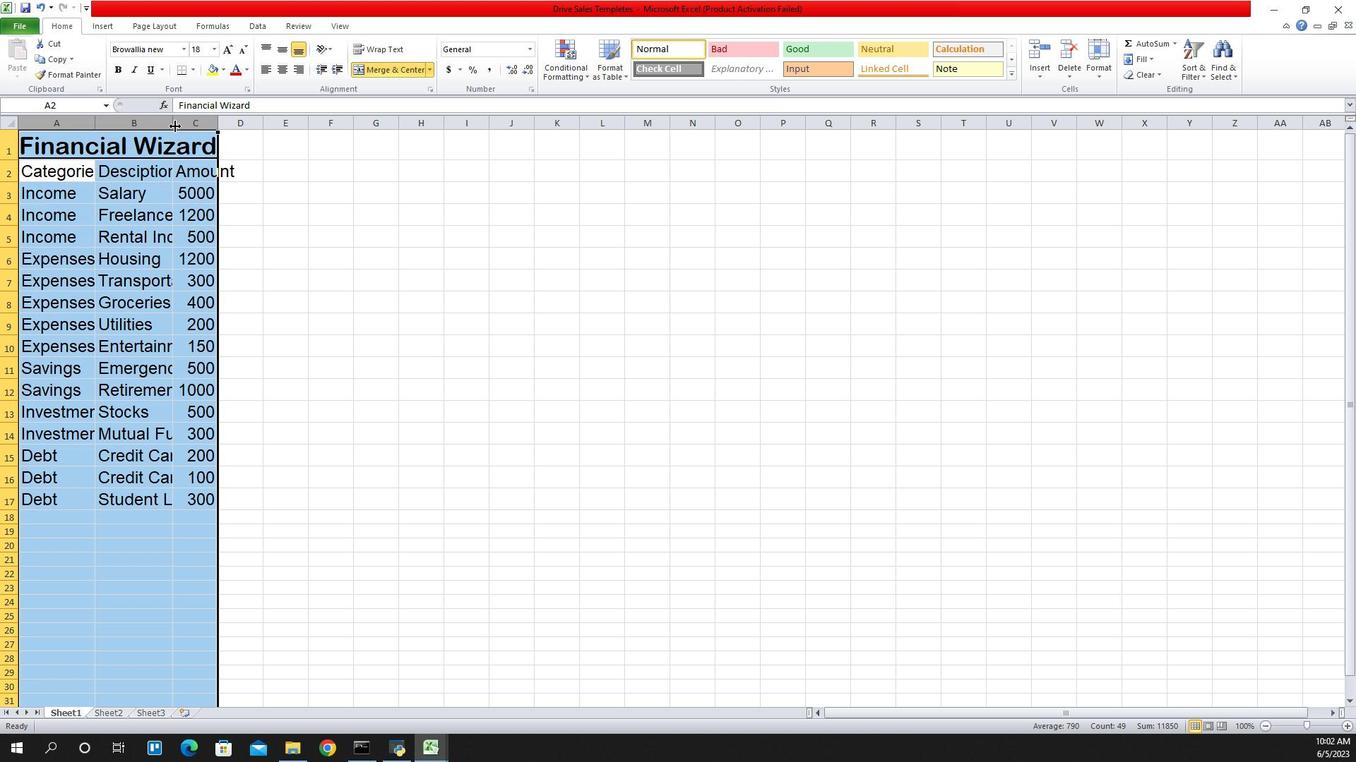 
Action: Mouse moved to (1108, 146)
Screenshot: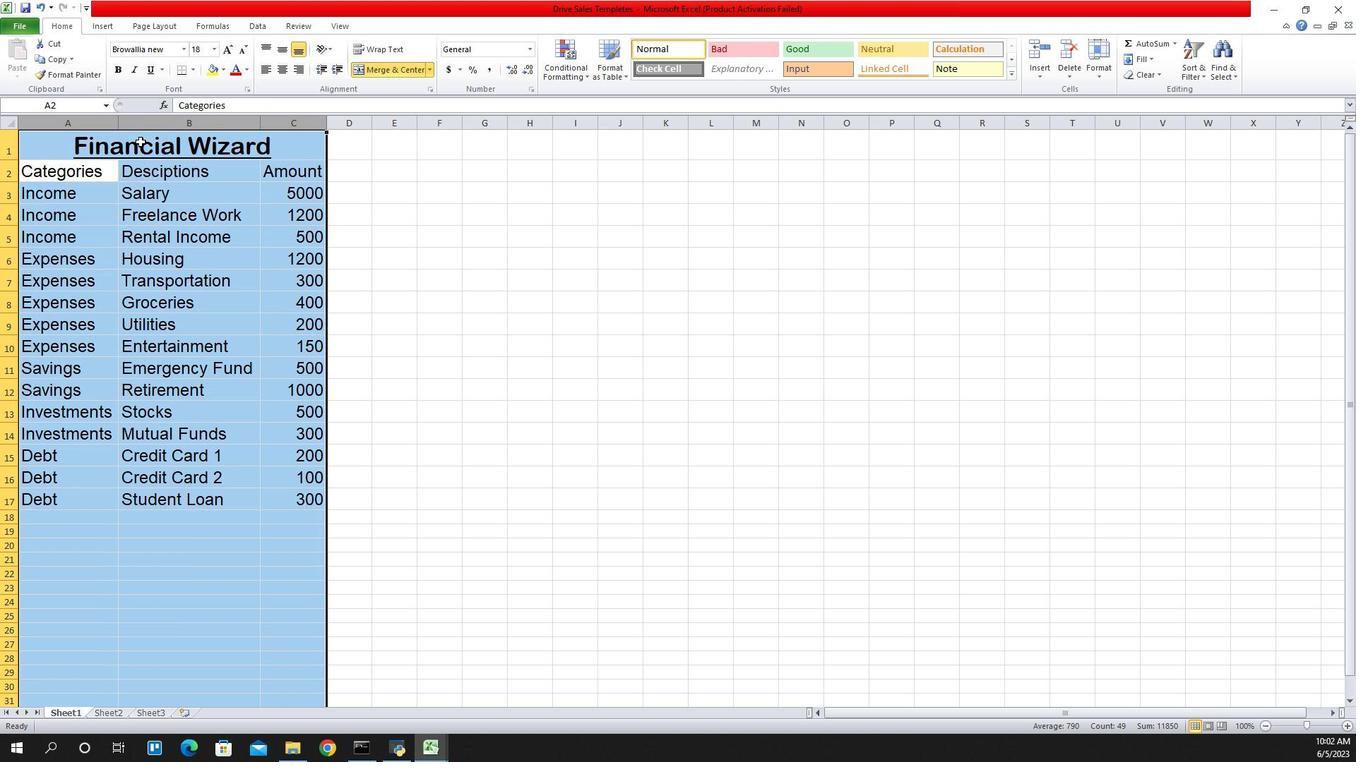 
Action: Mouse pressed left at (1108, 146)
Screenshot: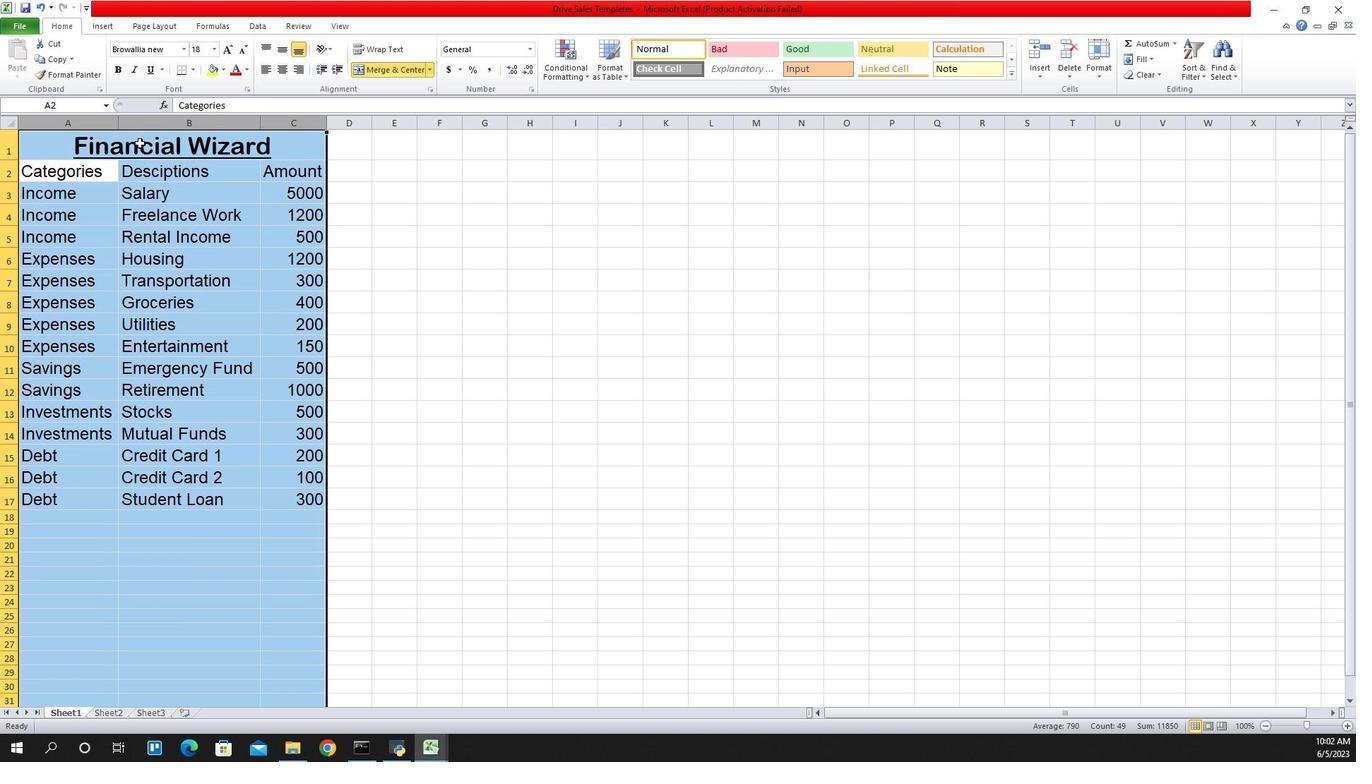 
Action: Mouse moved to (1246, 49)
Screenshot: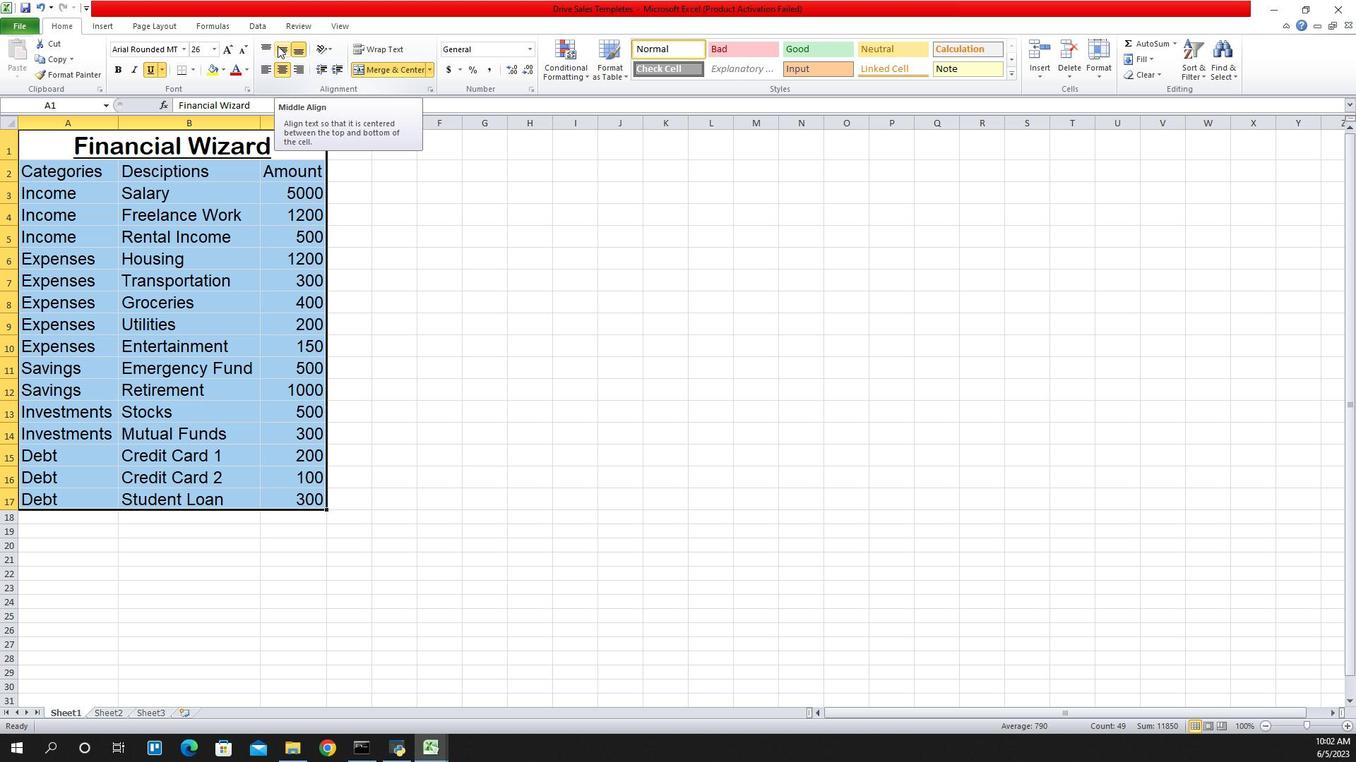 
Action: Mouse pressed left at (1246, 49)
Screenshot: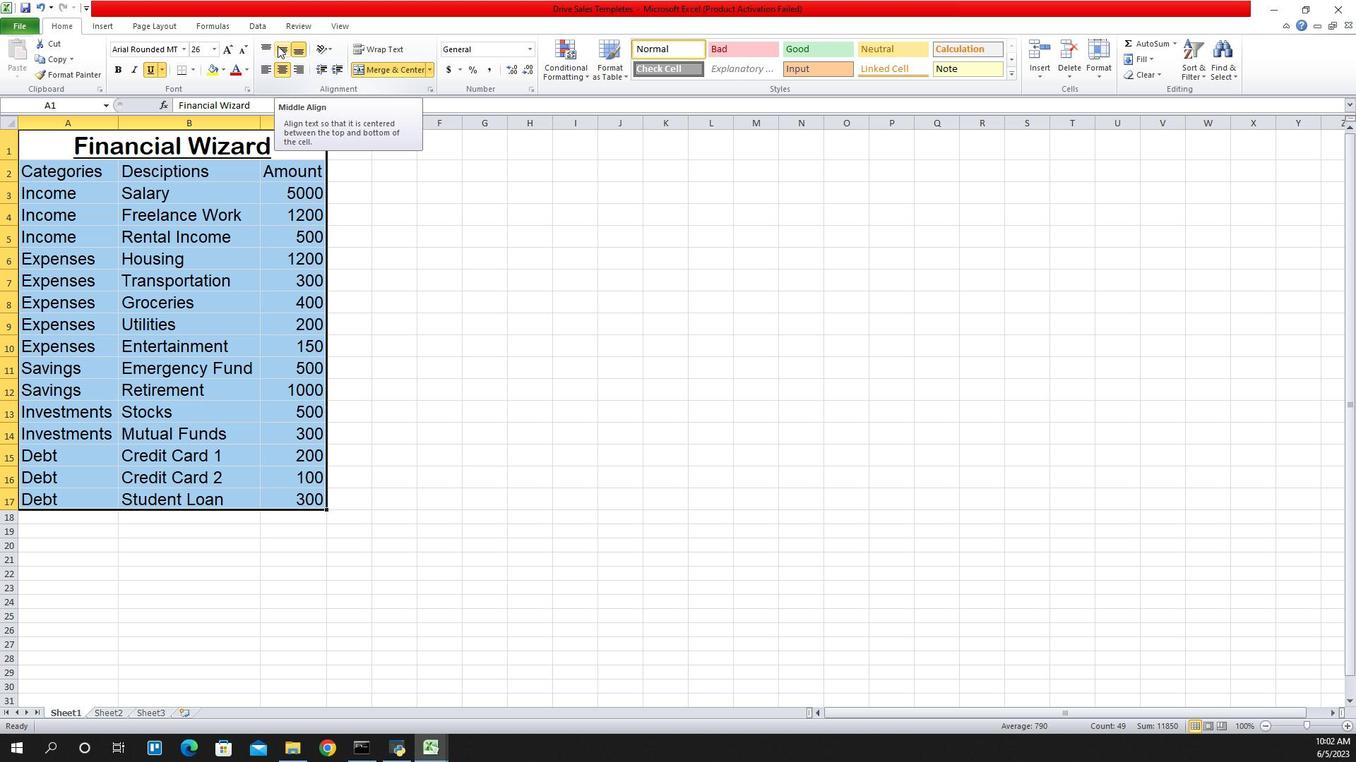 
Action: Mouse moved to (1234, 69)
Screenshot: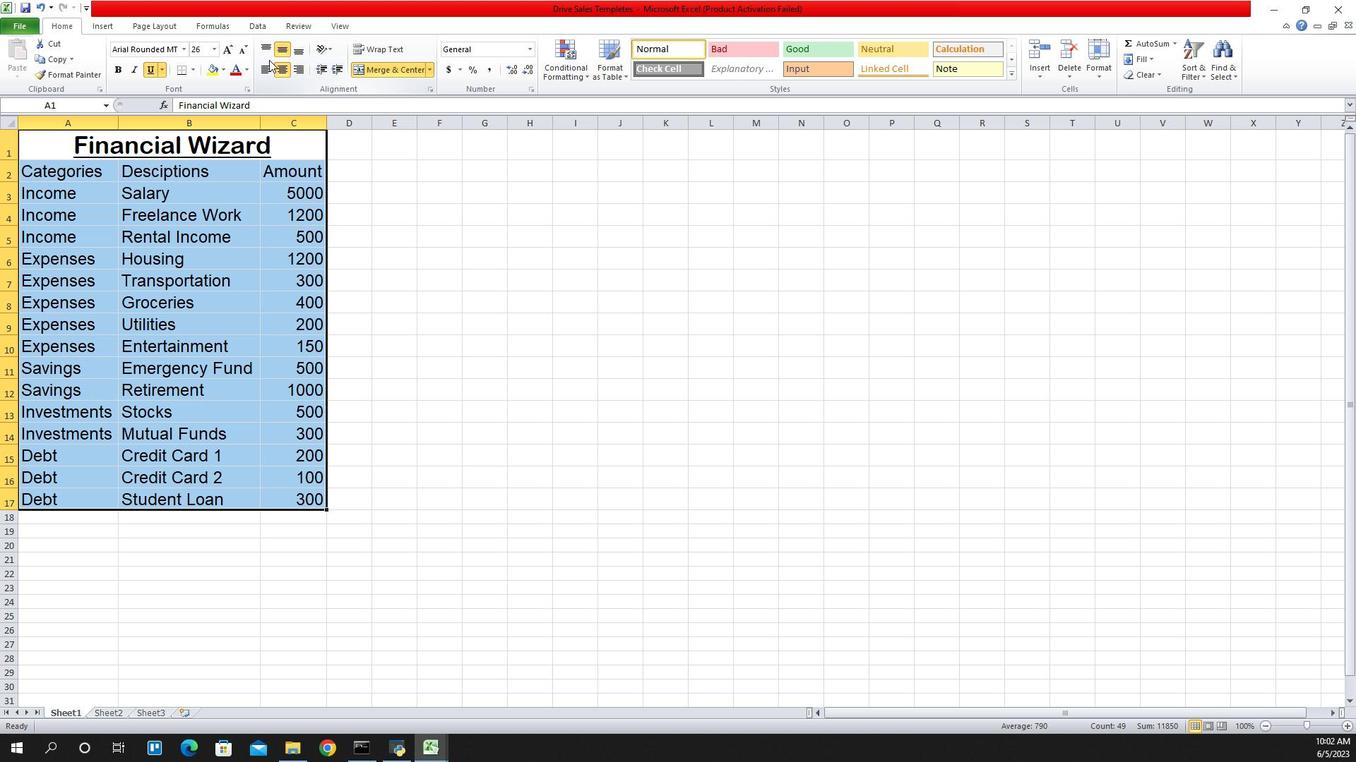 
Action: Mouse pressed left at (1234, 69)
Screenshot: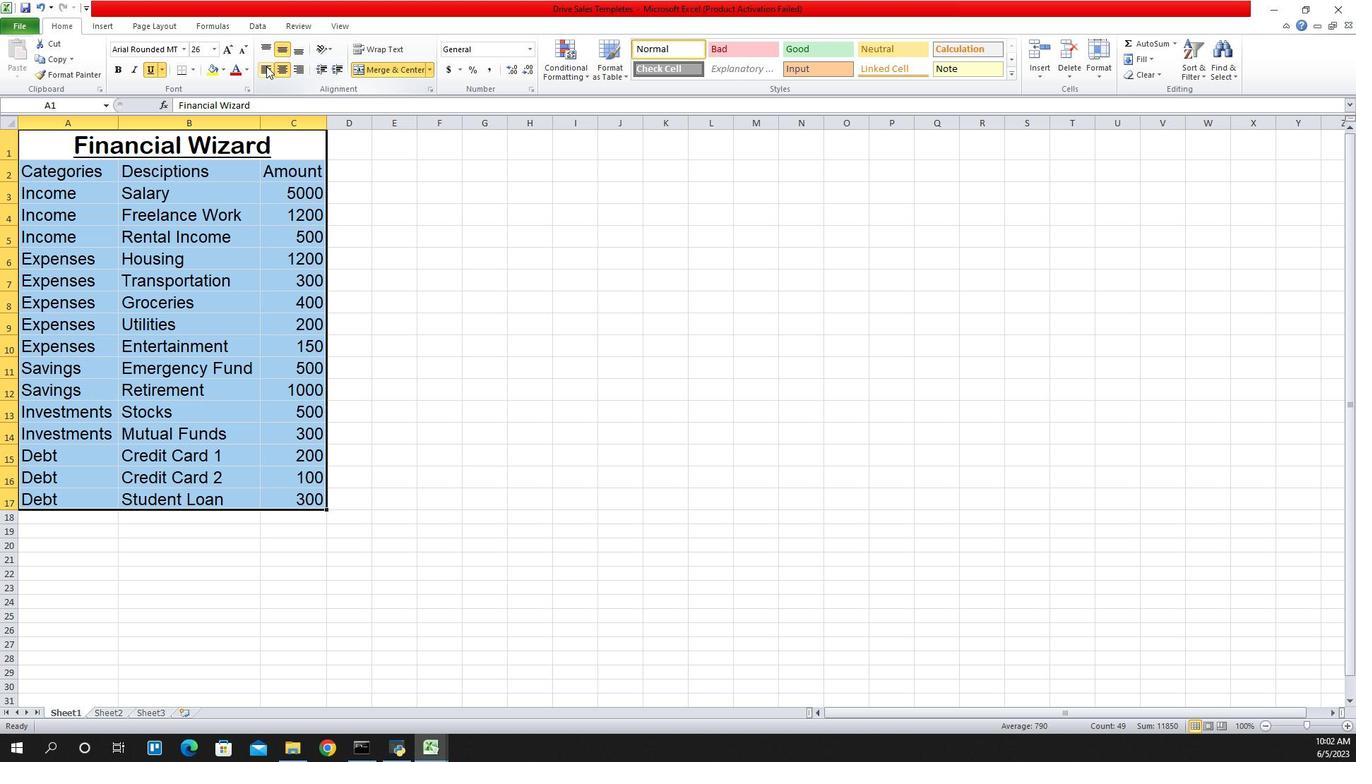 
Action: Mouse moved to (1286, 490)
Screenshot: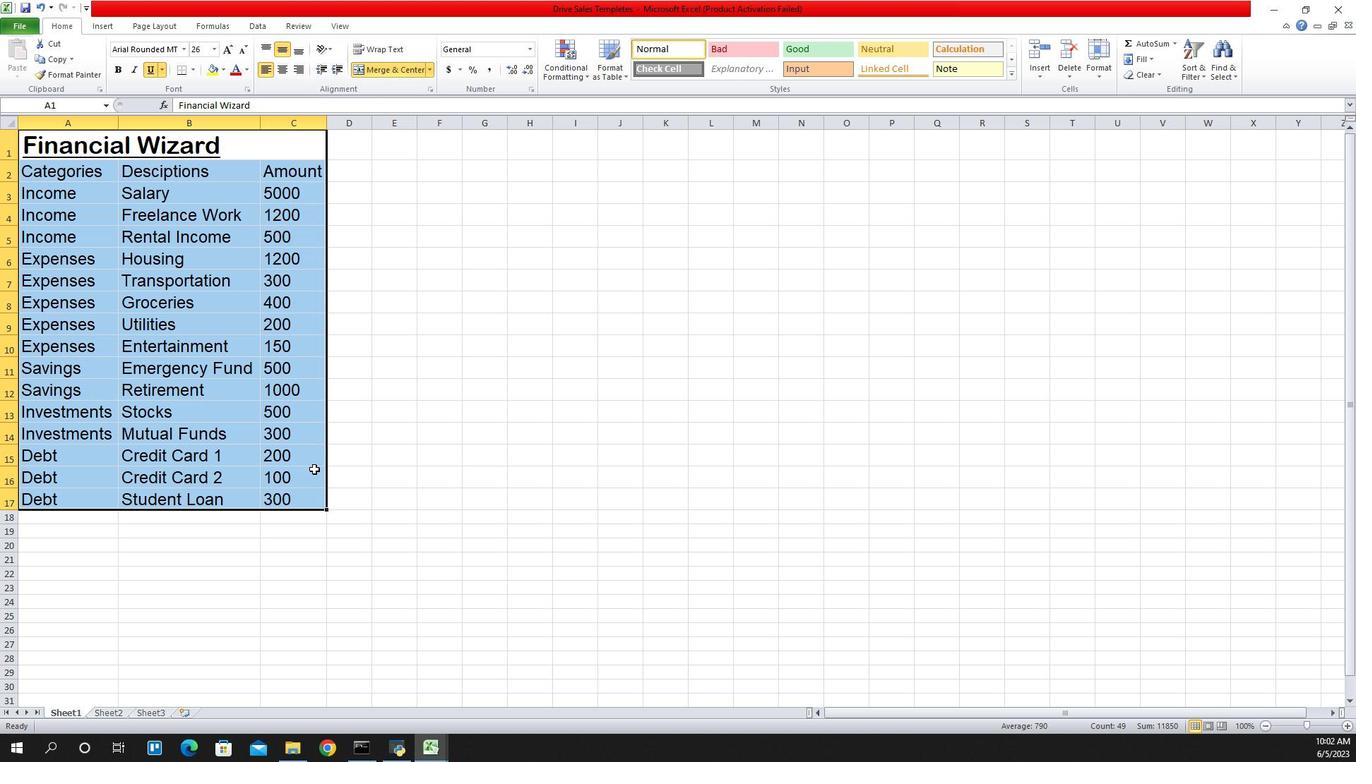 
Action: Mouse pressed left at (1286, 490)
Screenshot: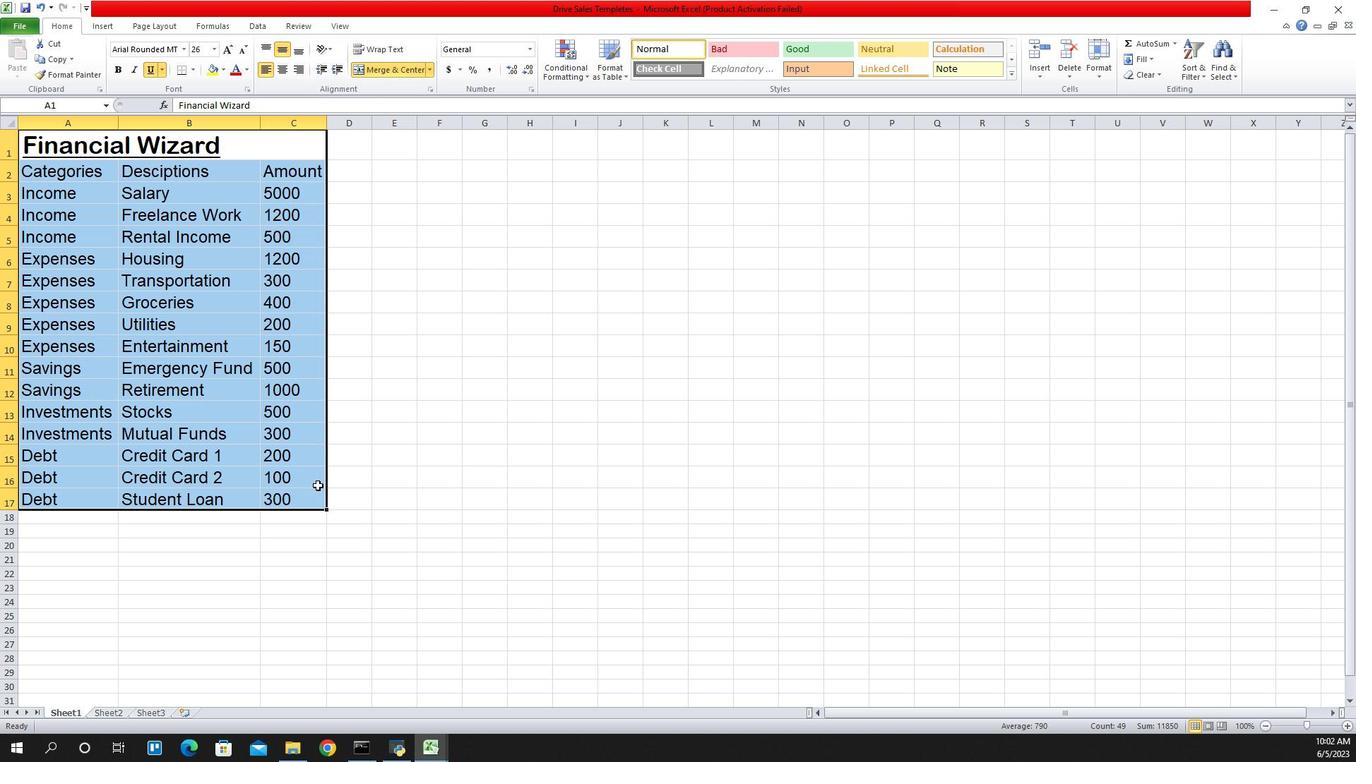 
Action: Mouse moved to (1277, 431)
Screenshot: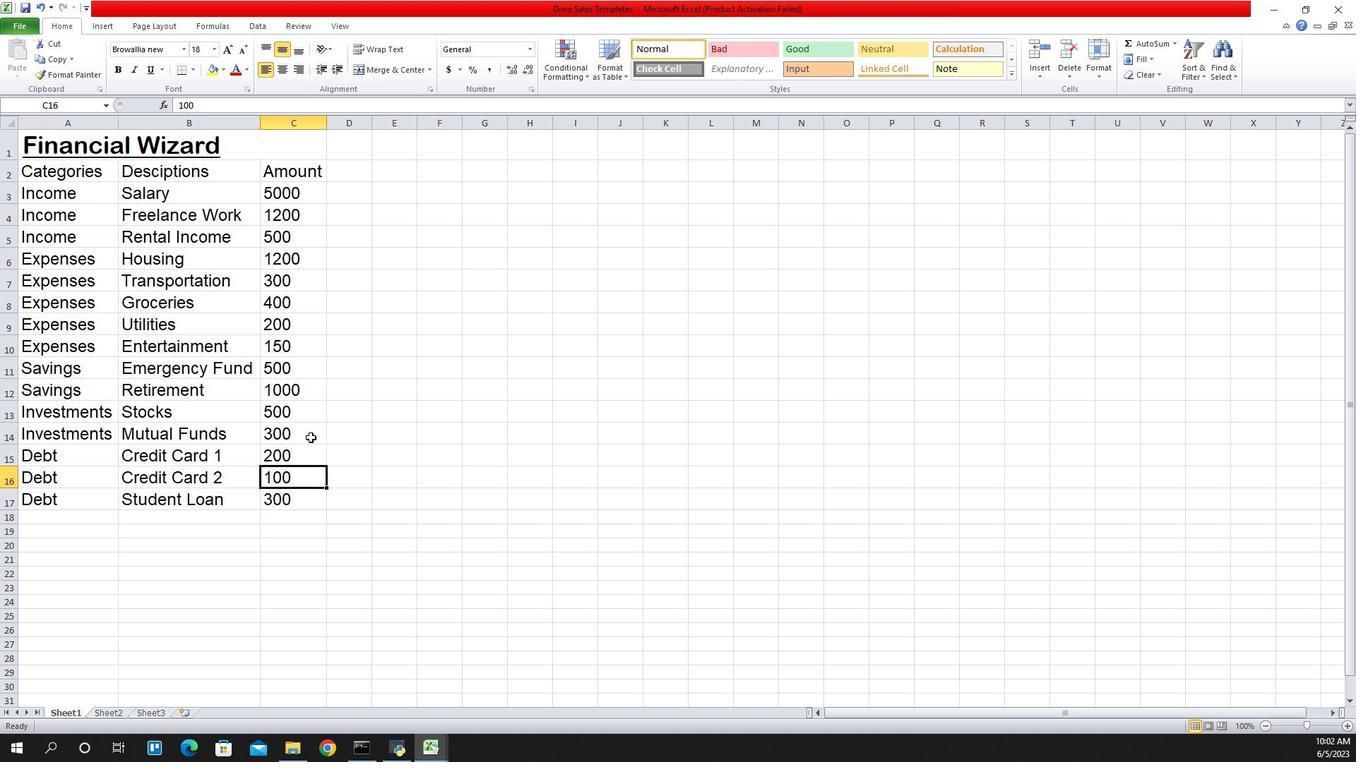
Action: Key pressed ctrl+S
Screenshot: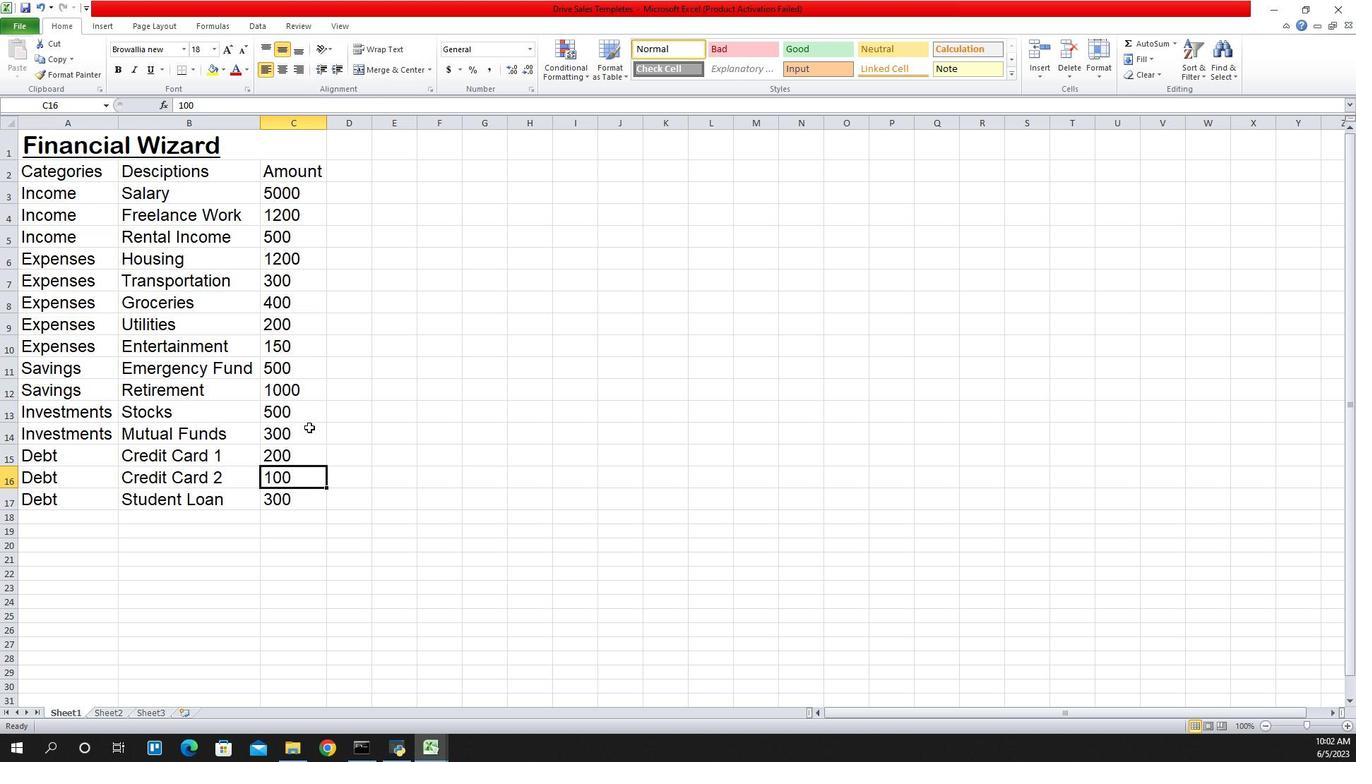 
Action: Mouse moved to (1276, 429)
Screenshot: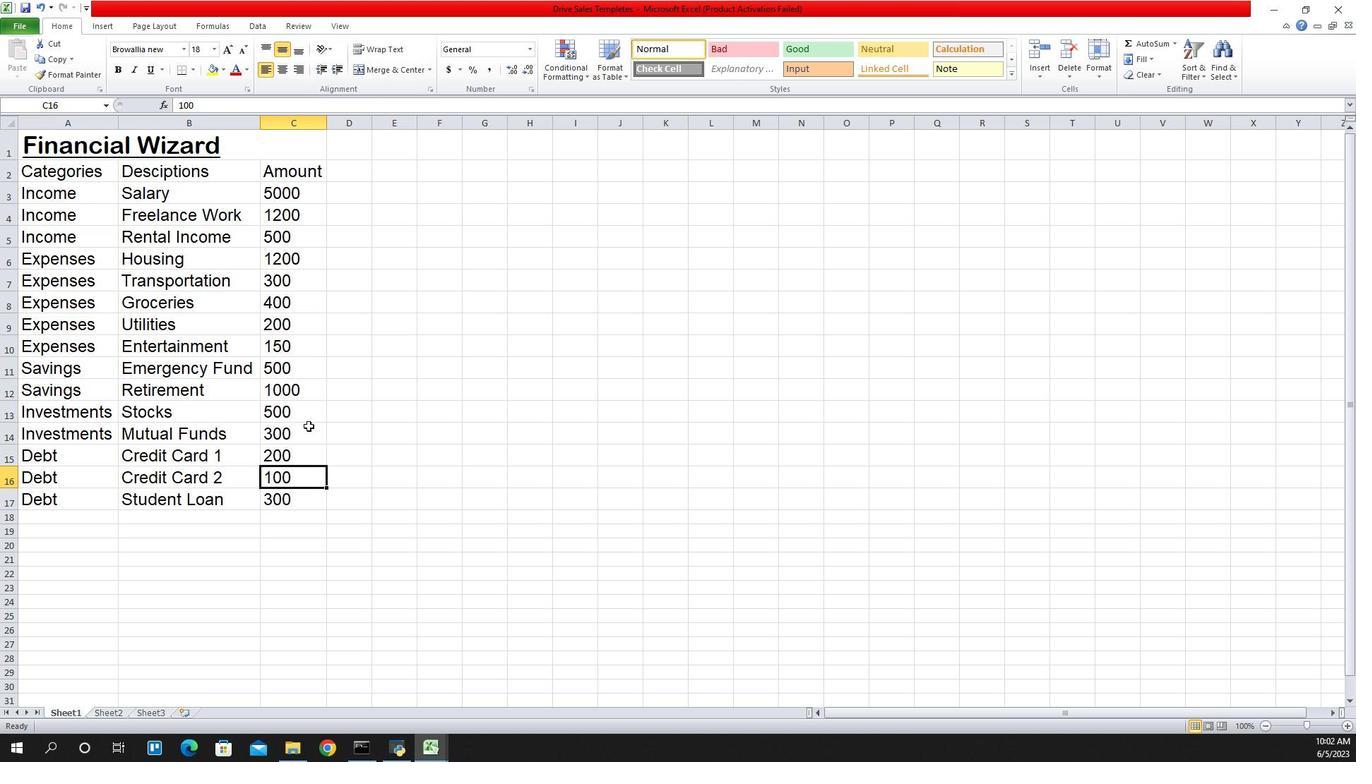 
Action: Key pressed <'\x13'>
Screenshot: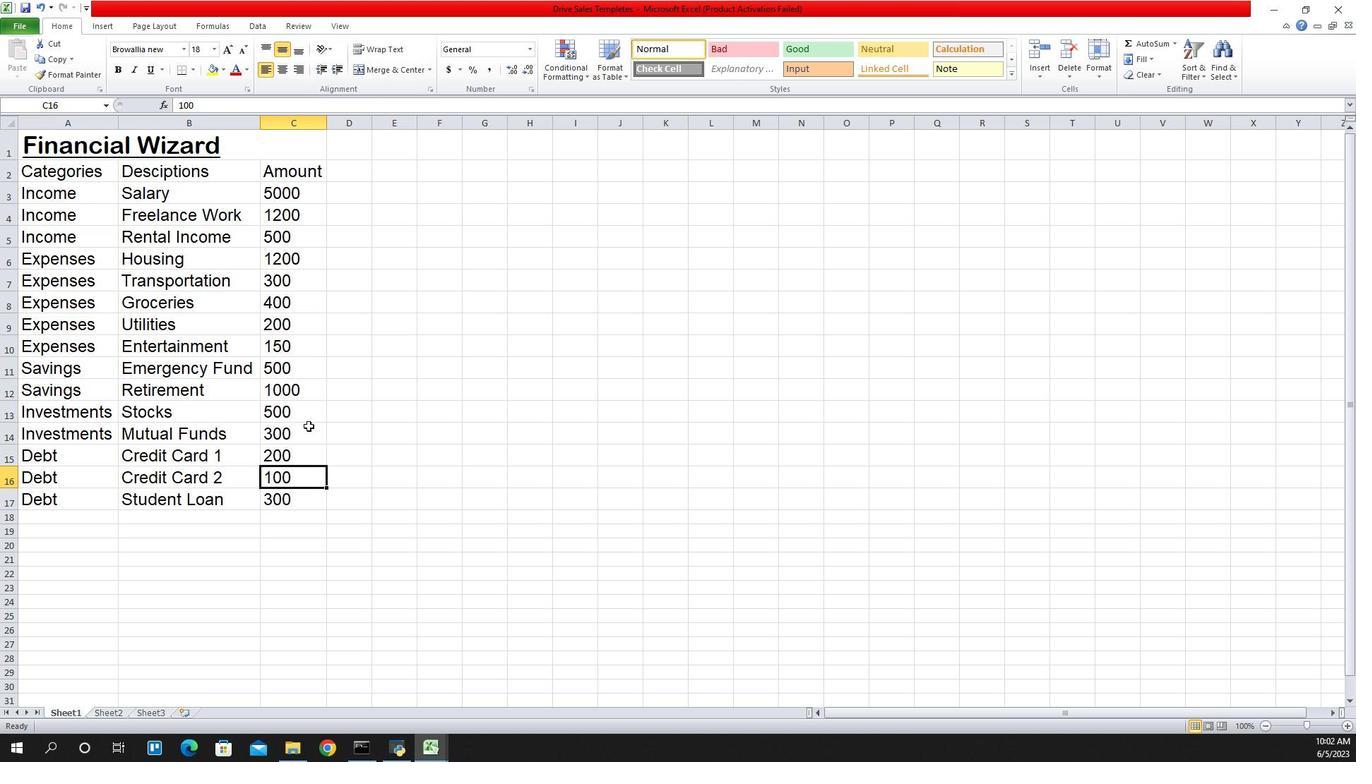 
Action: Mouse moved to (1276, 429)
Screenshot: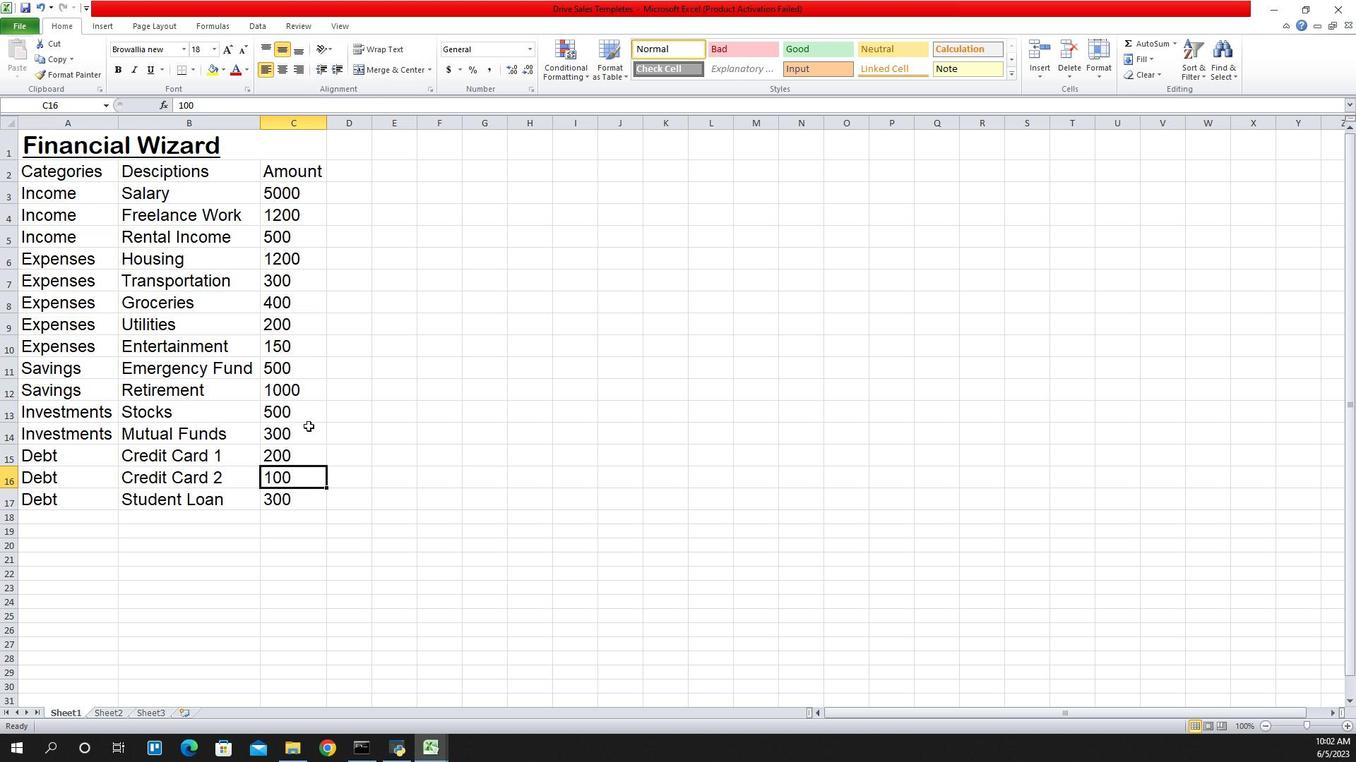 
Action: Key pressed <'\x13'>
Screenshot: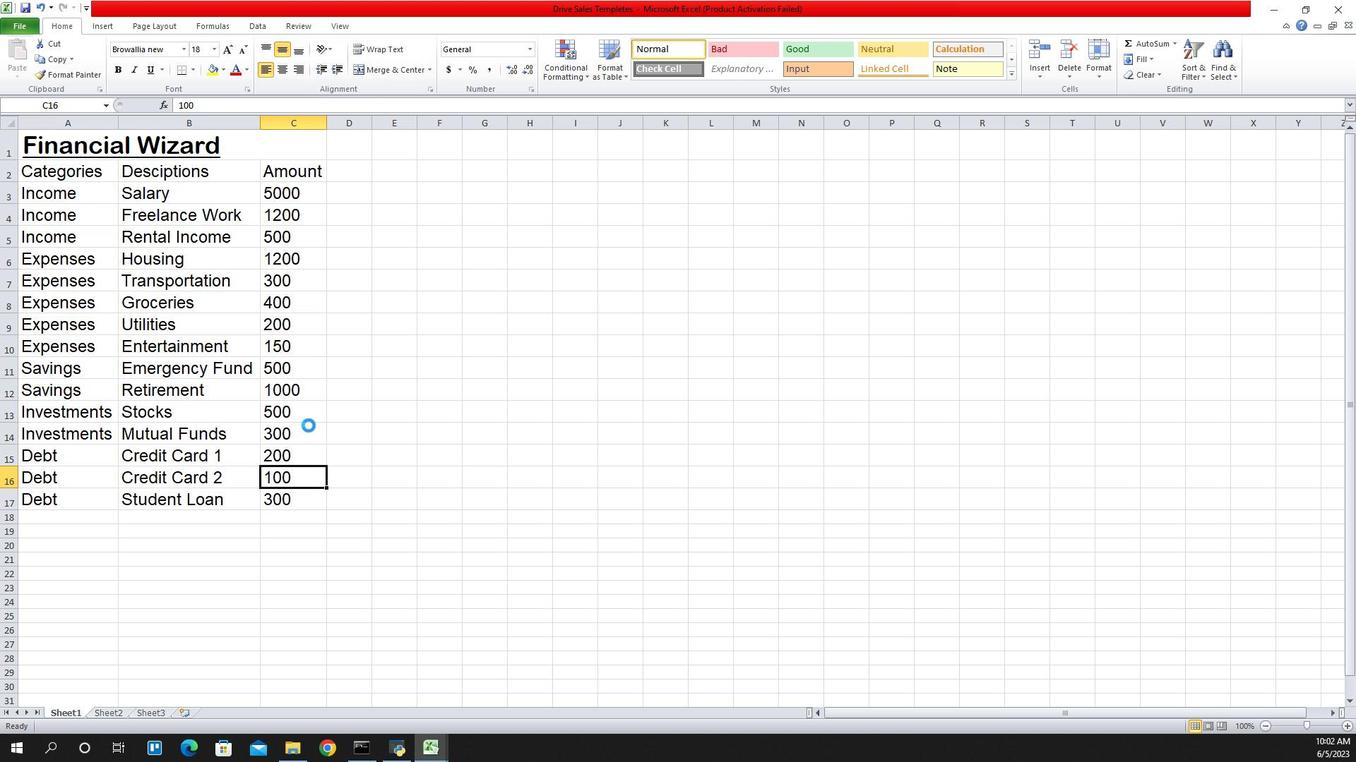 
